 Task: Use GitHub Insights to analyze repository traffic.
Action: Mouse moved to (1120, 59)
Screenshot: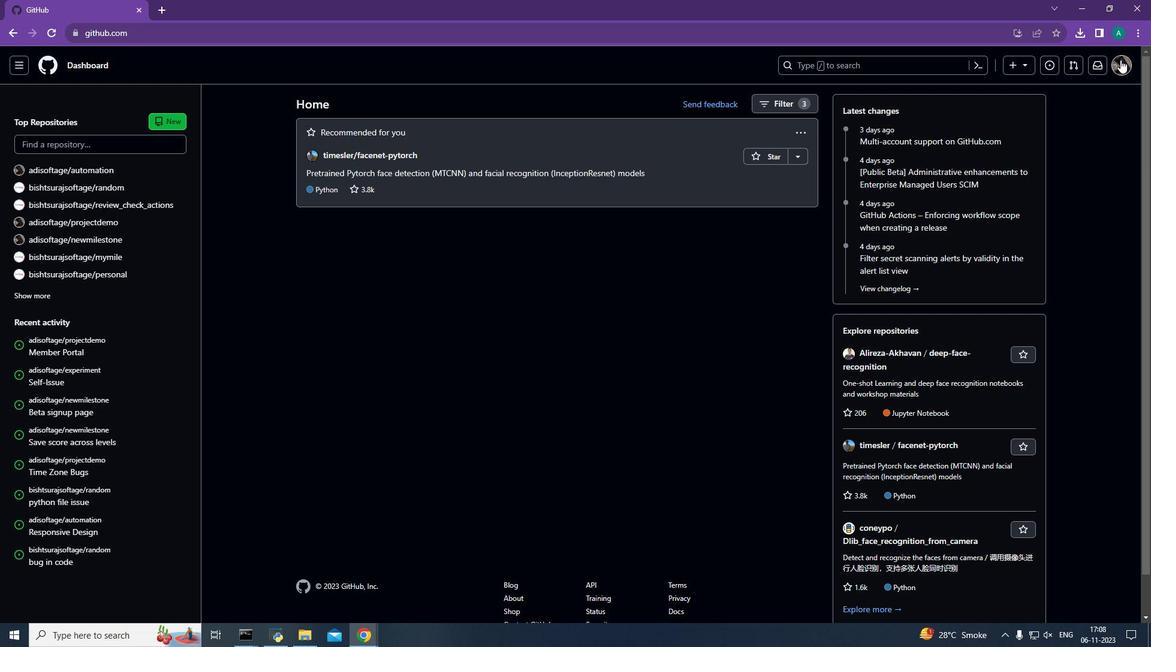 
Action: Mouse pressed left at (1120, 59)
Screenshot: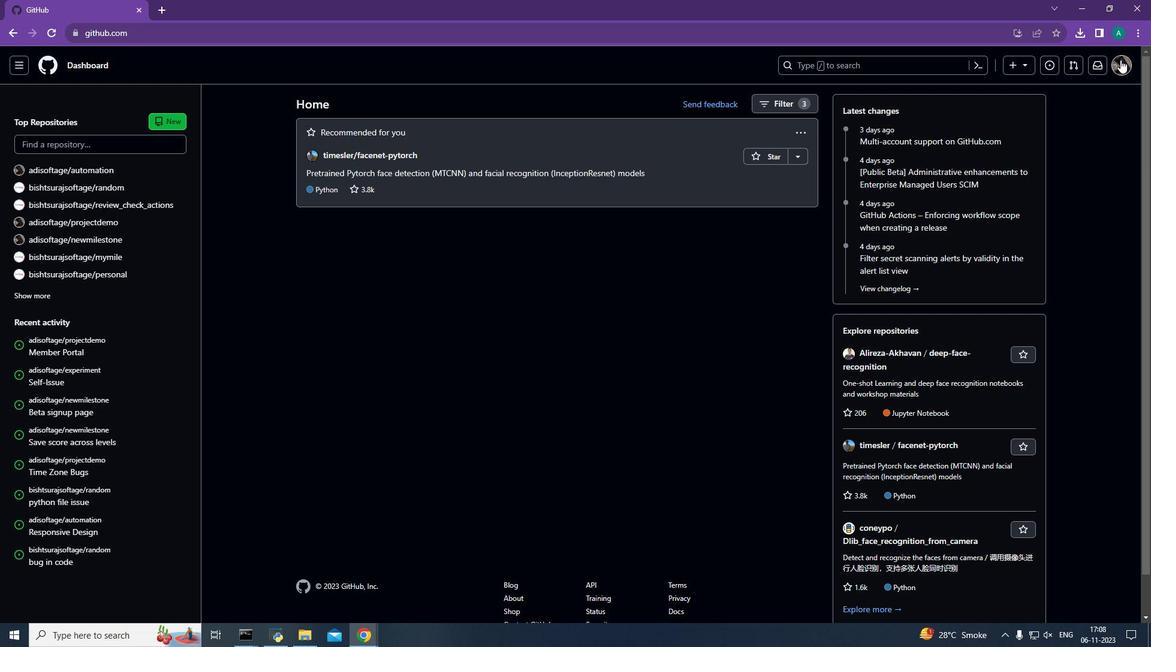 
Action: Mouse moved to (1030, 176)
Screenshot: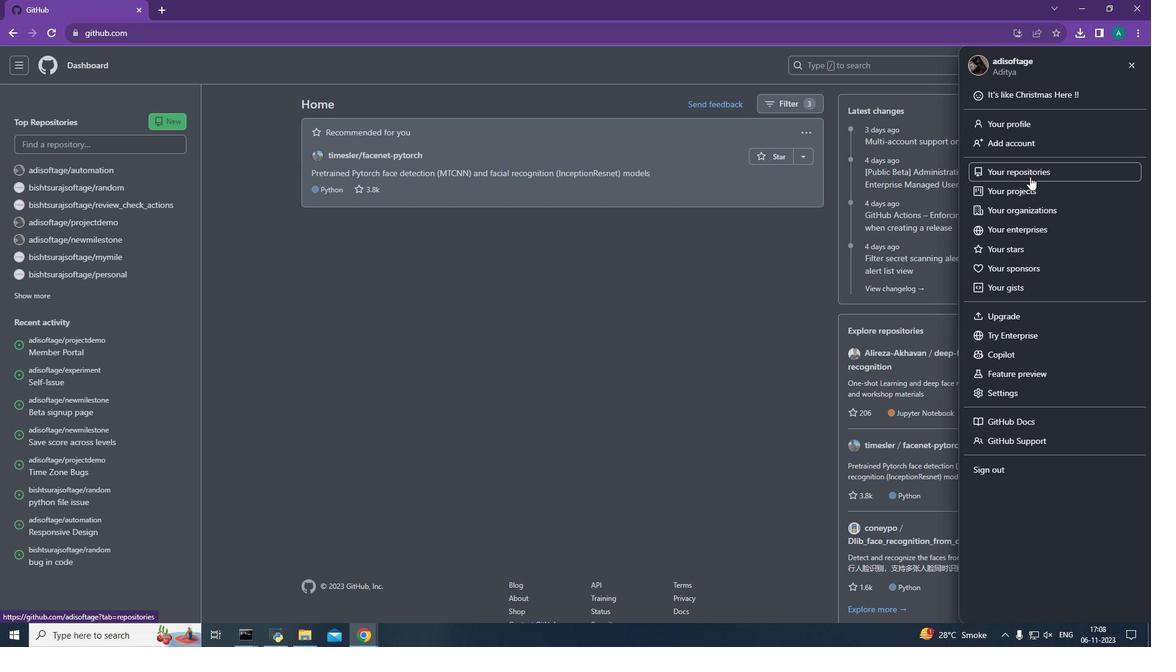 
Action: Mouse pressed left at (1030, 176)
Screenshot: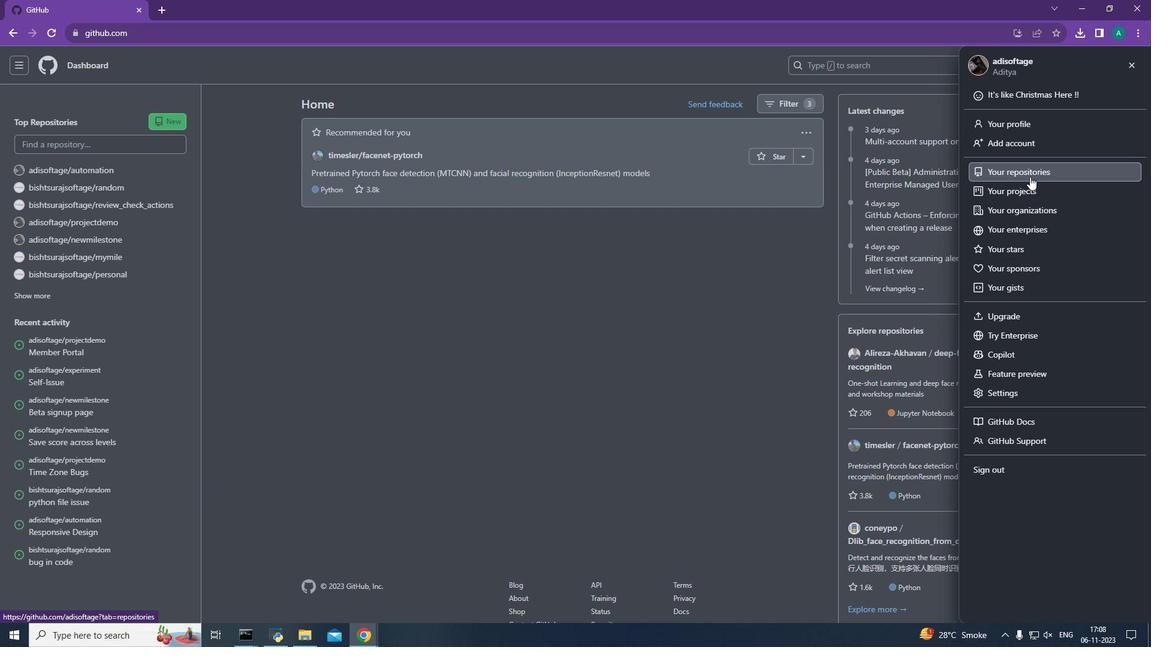 
Action: Mouse moved to (444, 248)
Screenshot: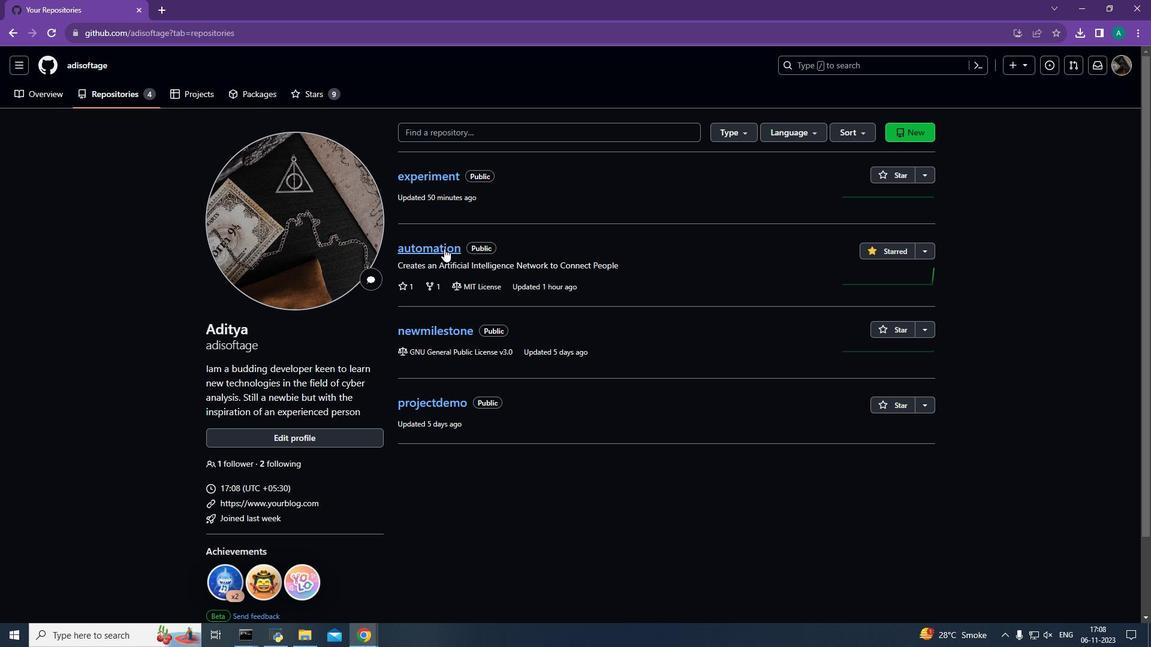 
Action: Mouse pressed left at (444, 248)
Screenshot: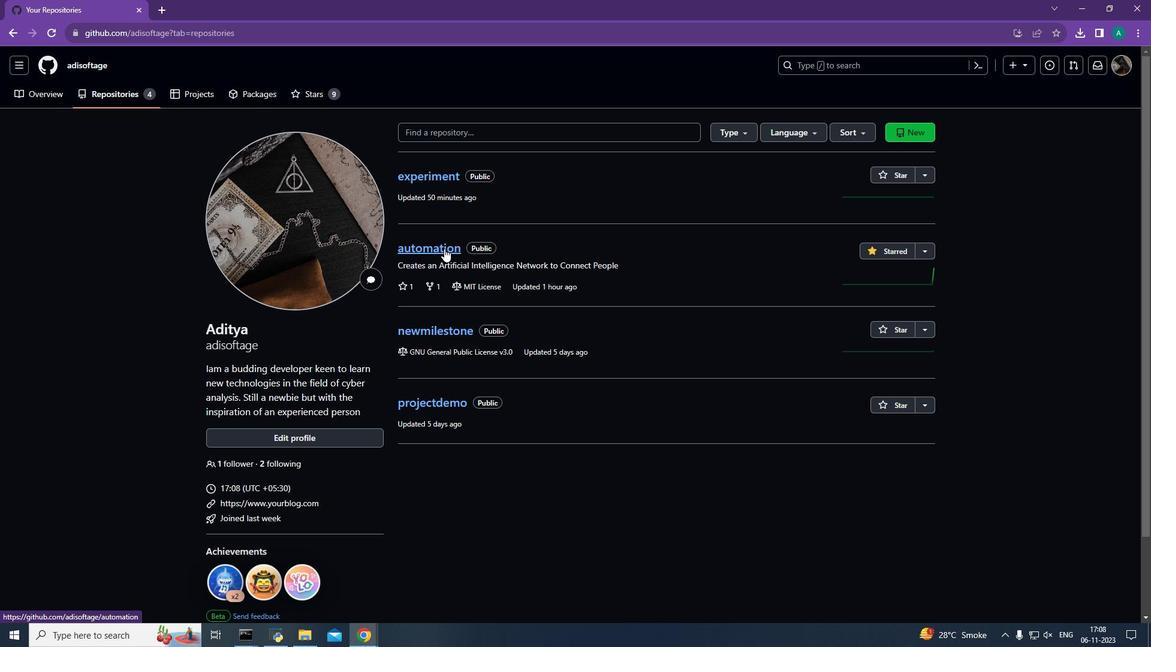 
Action: Mouse moved to (503, 89)
Screenshot: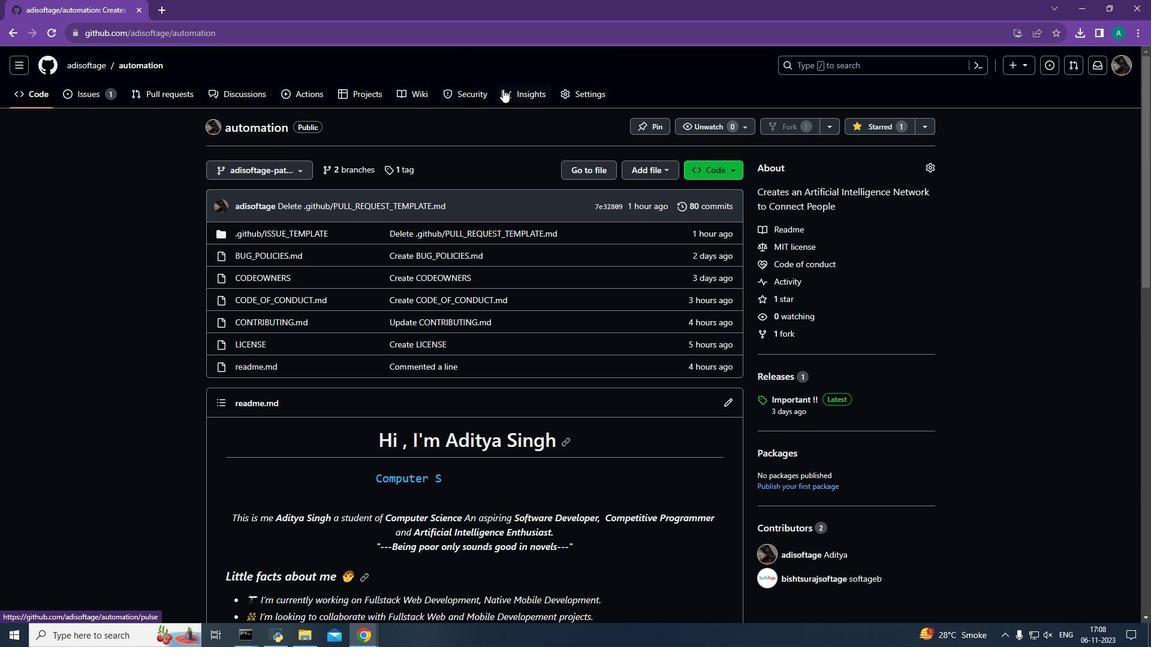 
Action: Mouse pressed left at (503, 89)
Screenshot: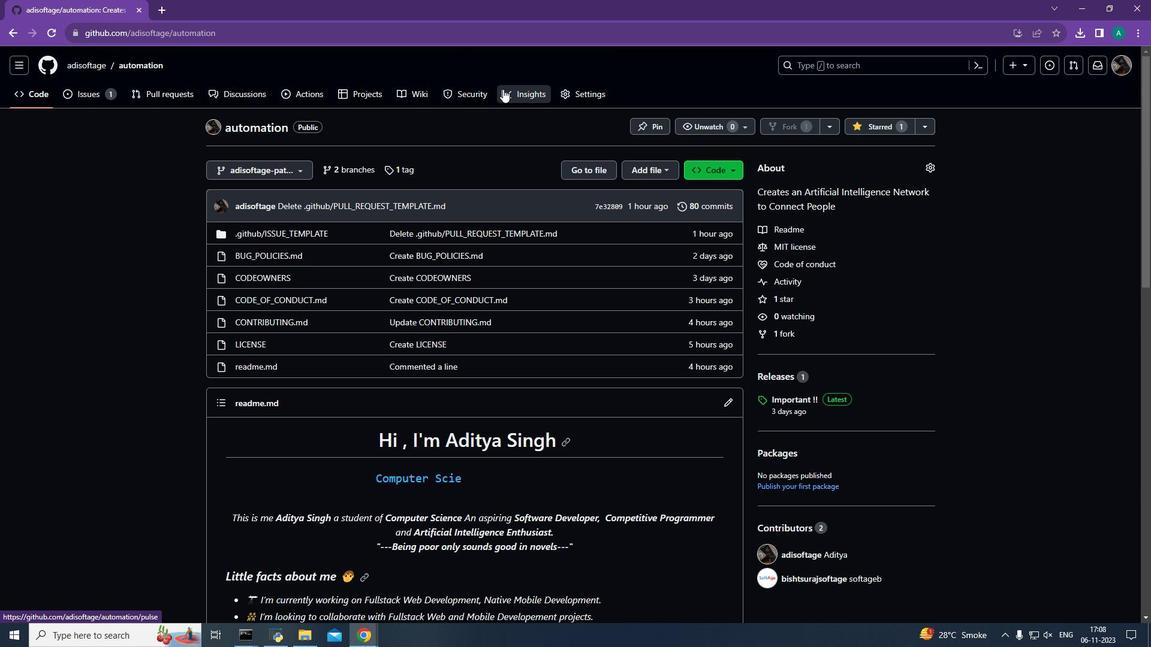 
Action: Mouse moved to (251, 233)
Screenshot: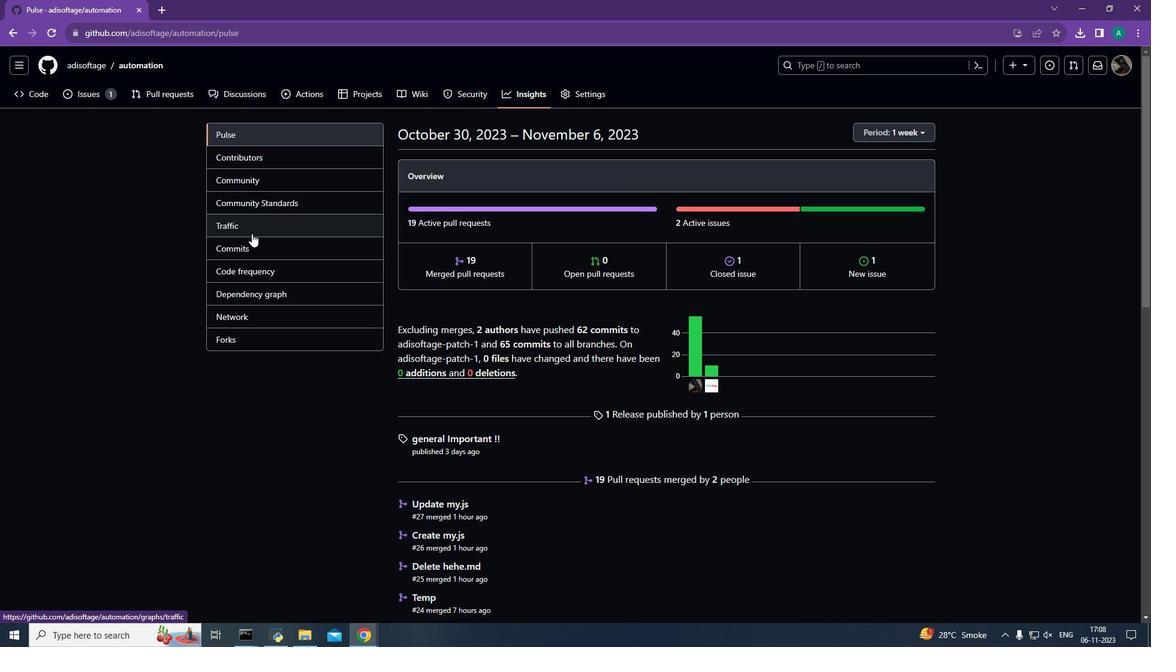 
Action: Mouse pressed left at (251, 233)
Screenshot: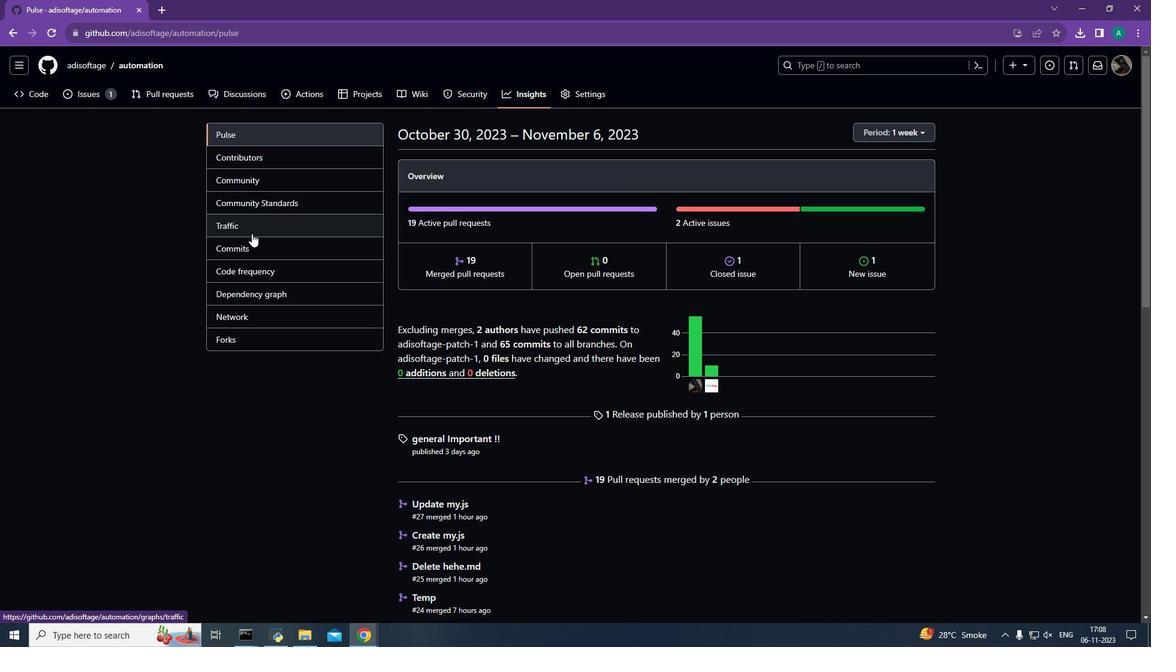 
Action: Mouse moved to (555, 306)
Screenshot: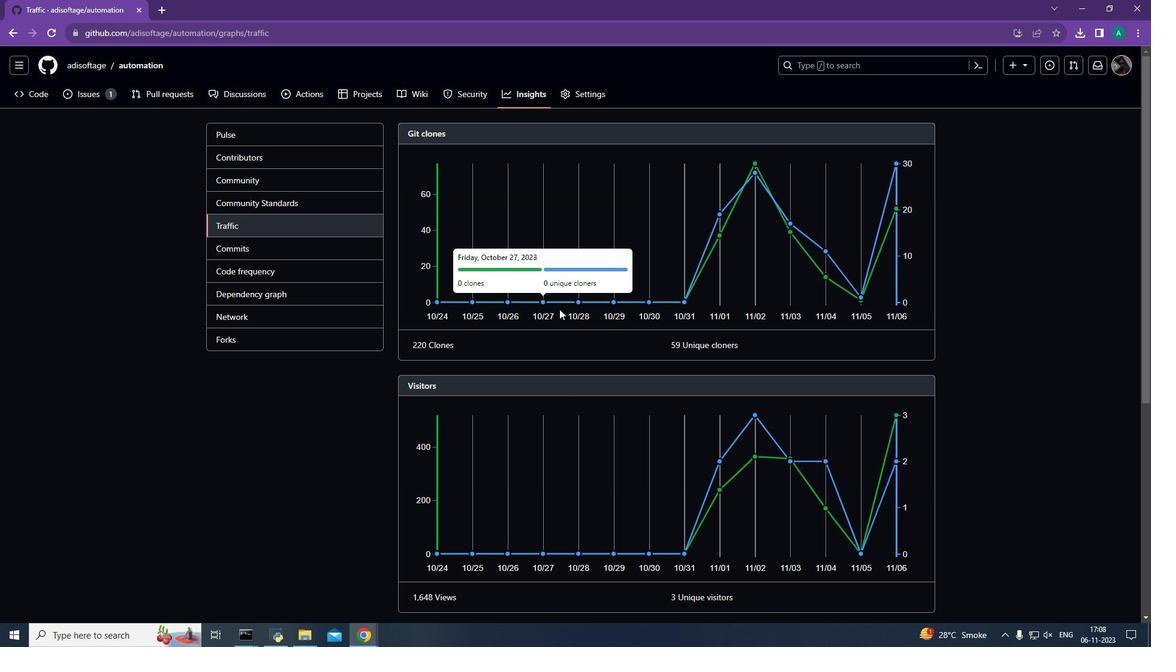 
Action: Mouse scrolled (555, 305) with delta (0, 0)
Screenshot: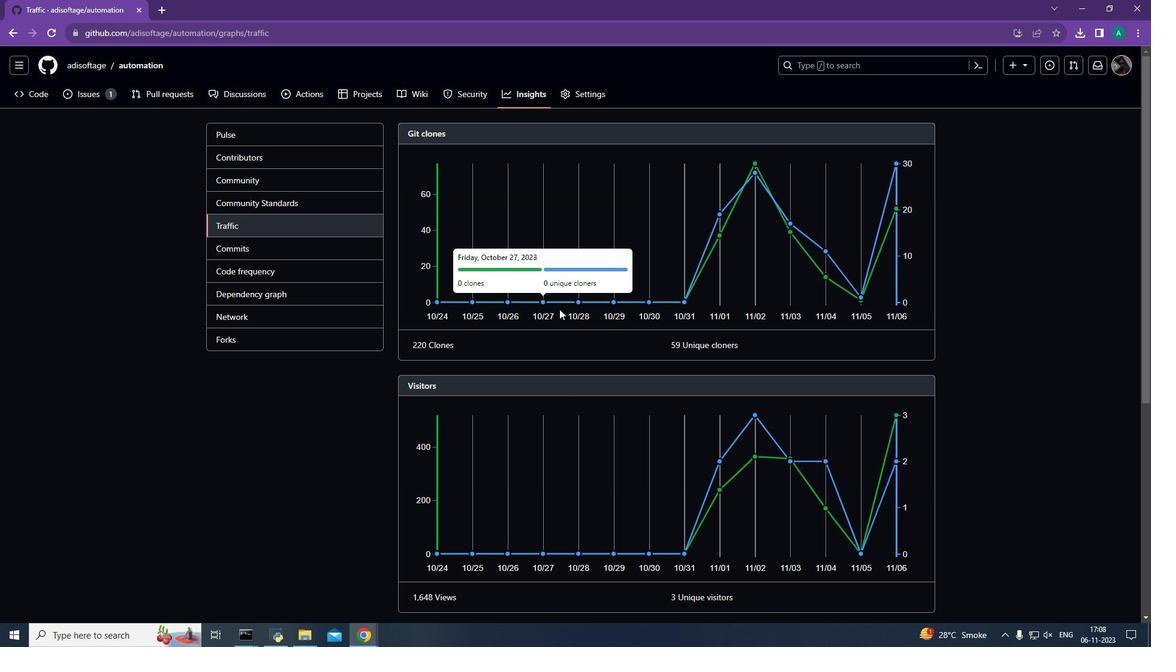 
Action: Mouse moved to (676, 372)
Screenshot: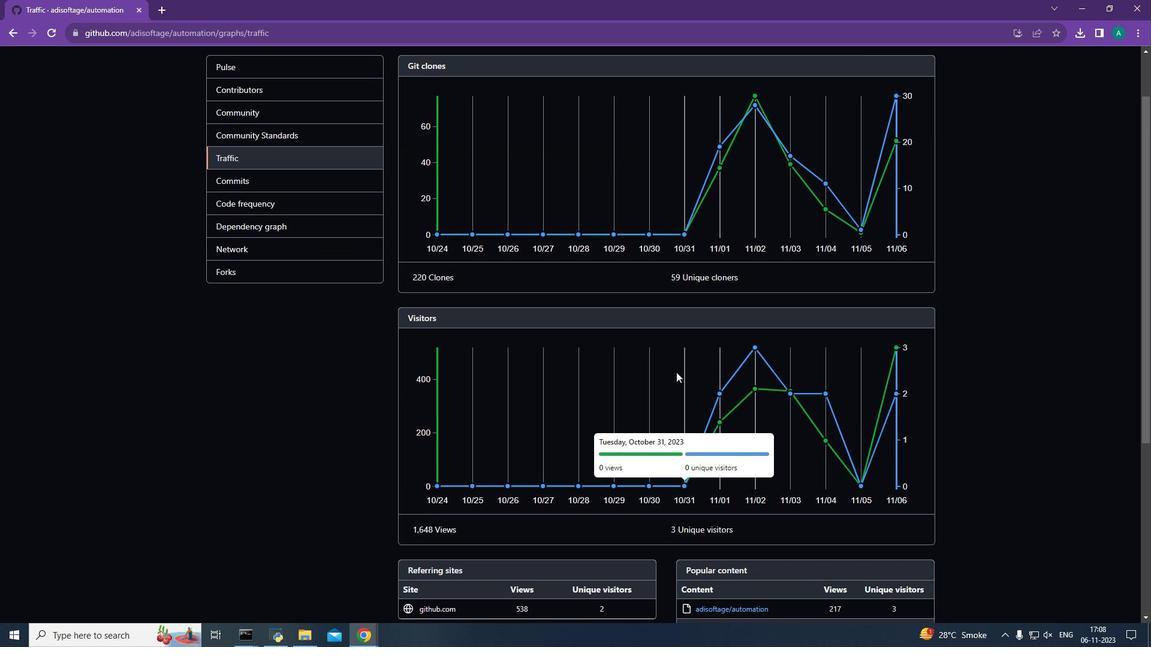 
Action: Mouse scrolled (676, 371) with delta (0, 0)
Screenshot: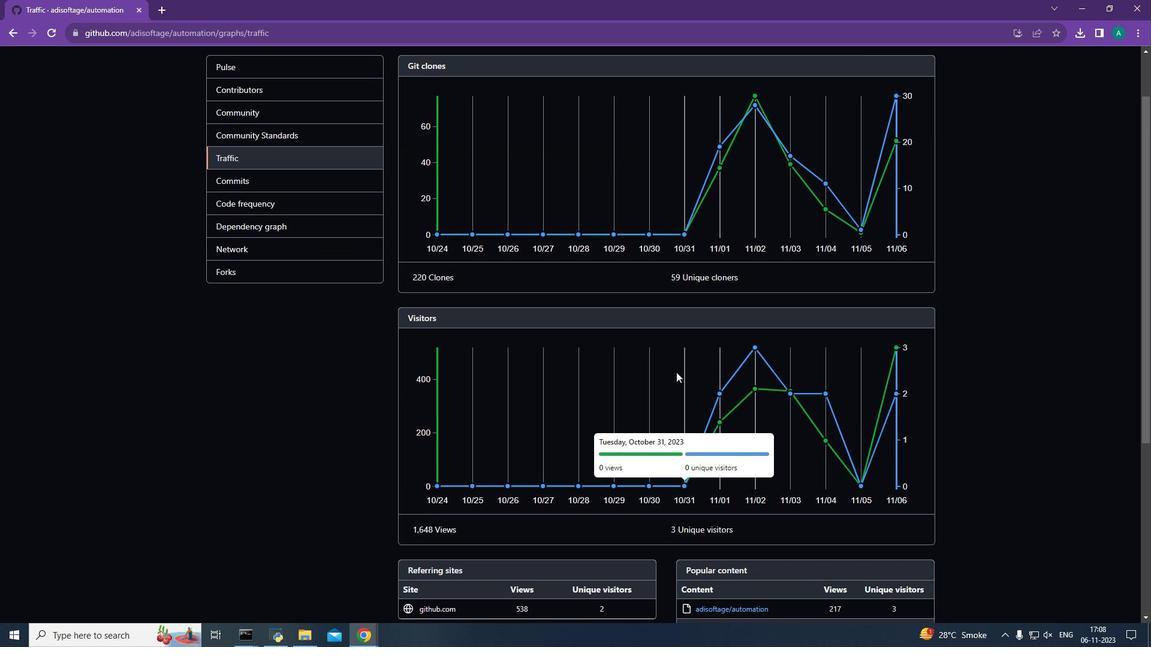 
Action: Mouse moved to (677, 372)
Screenshot: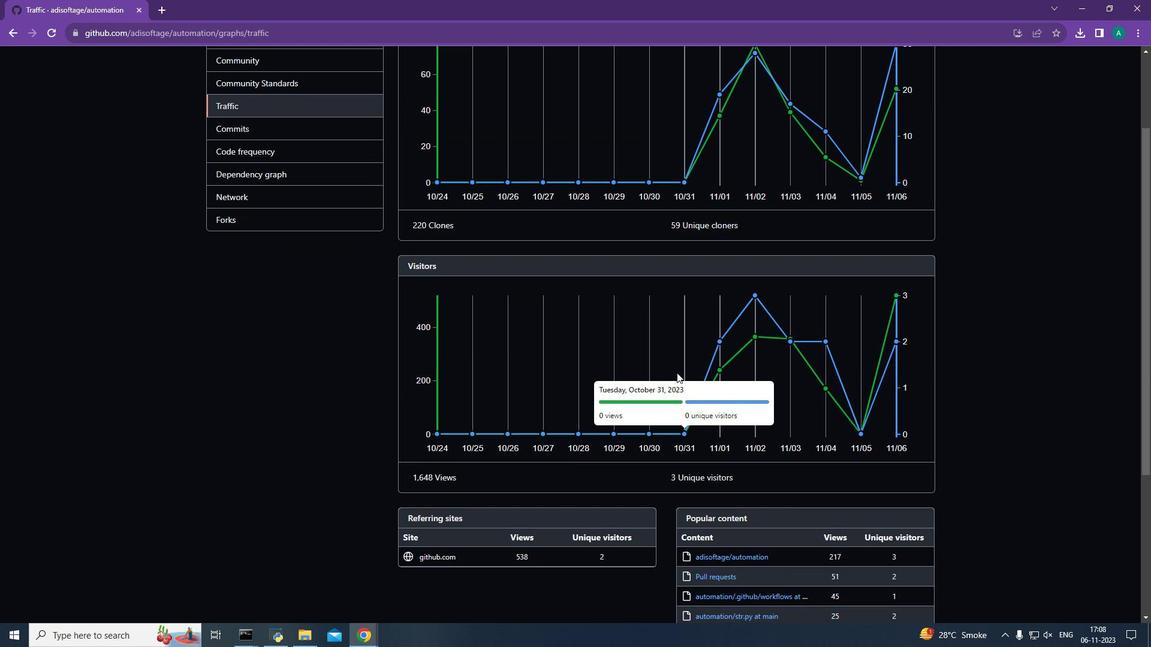 
Action: Mouse scrolled (677, 371) with delta (0, 0)
Screenshot: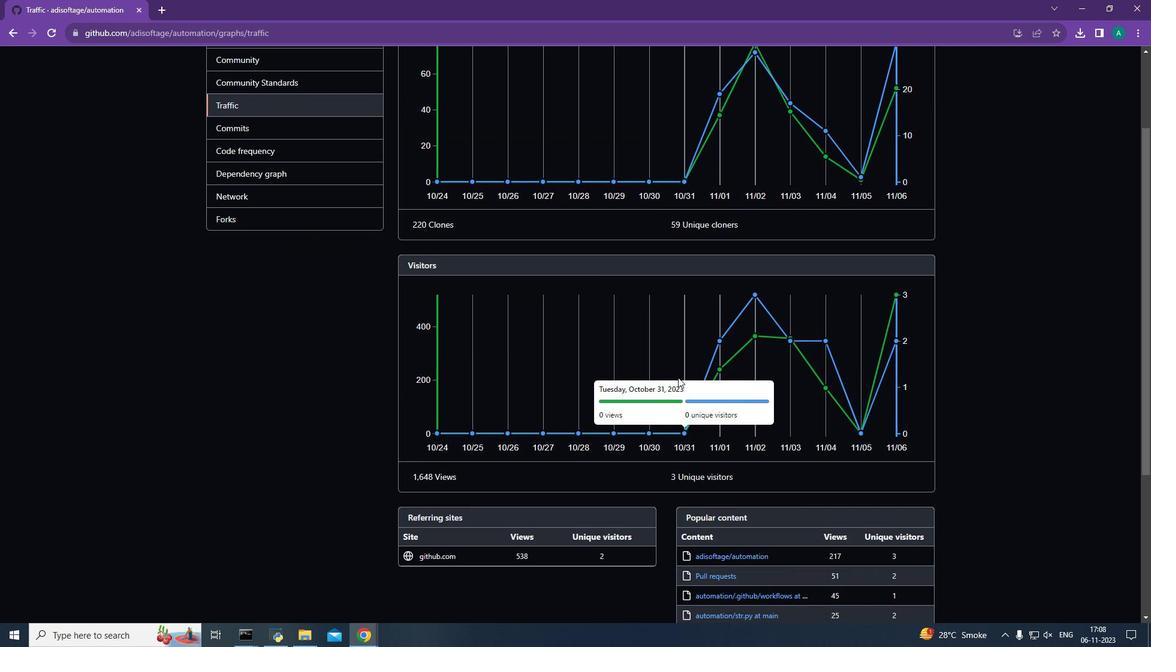 
Action: Mouse moved to (679, 386)
Screenshot: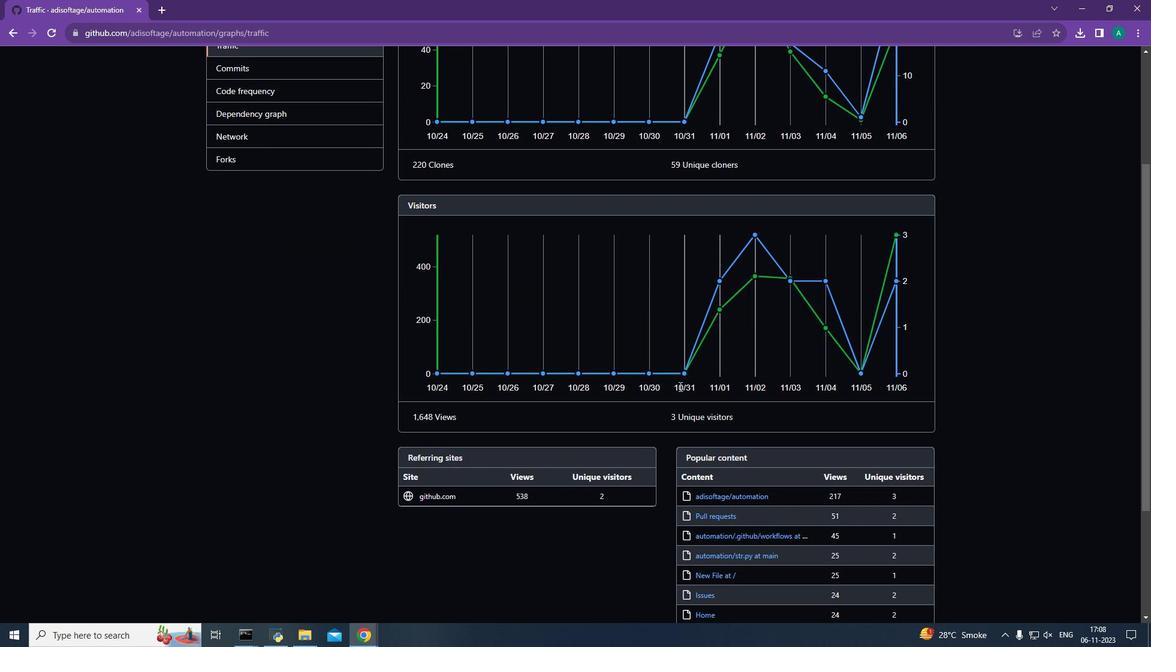 
Action: Mouse scrolled (679, 386) with delta (0, 0)
Screenshot: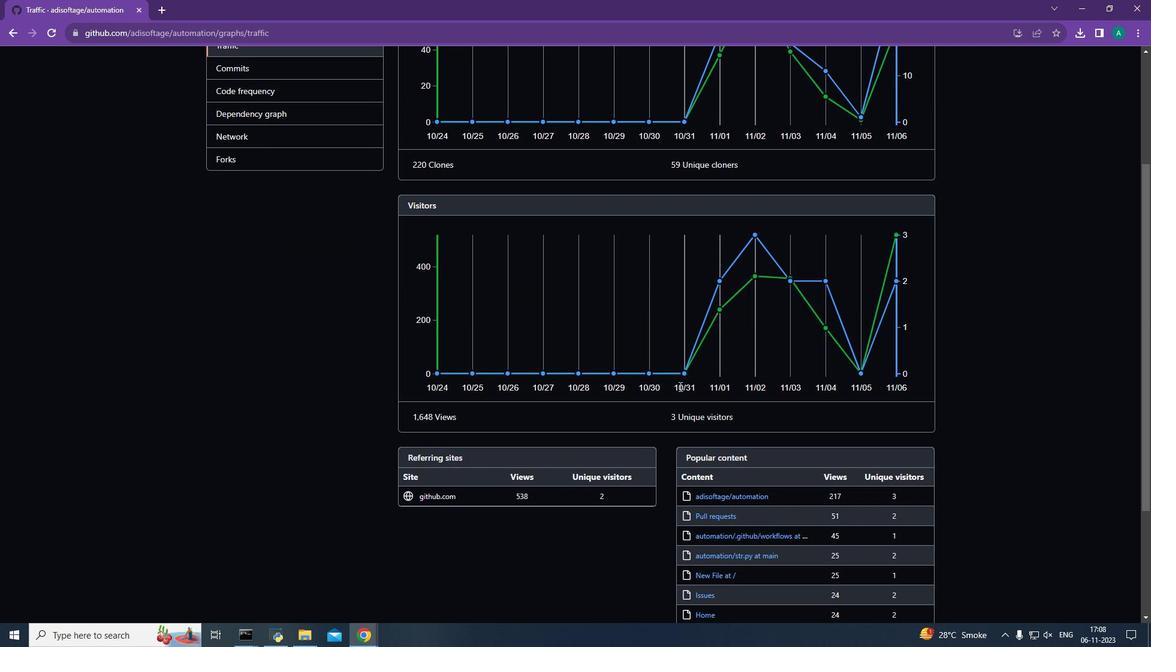 
Action: Mouse scrolled (679, 386) with delta (0, 0)
Screenshot: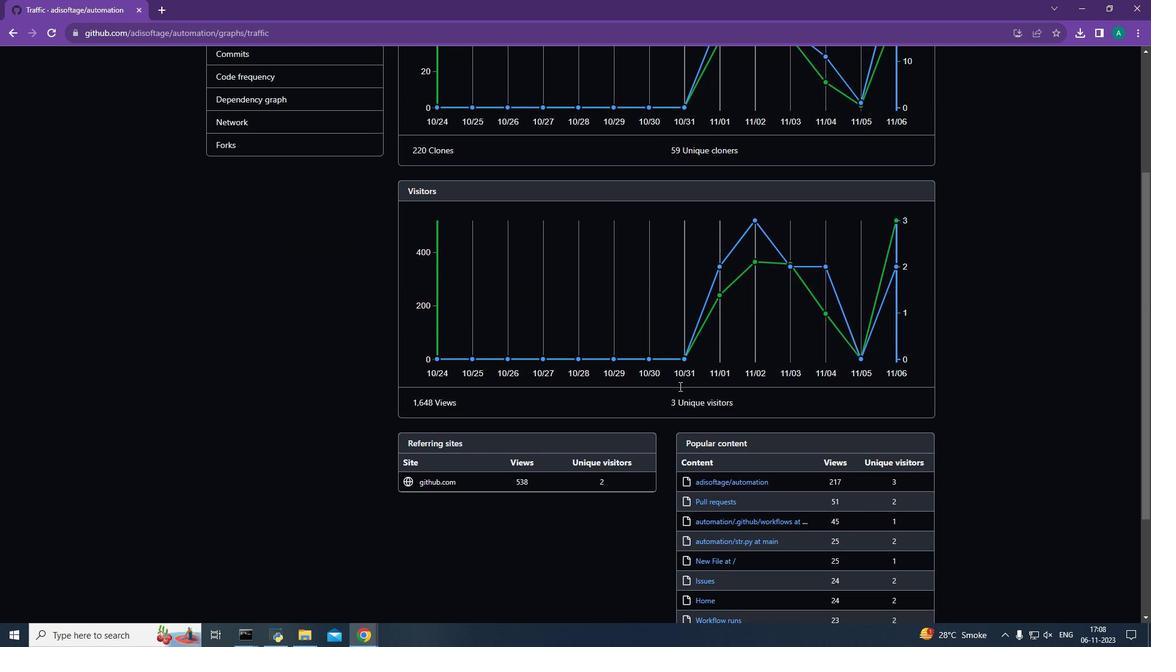 
Action: Mouse scrolled (679, 386) with delta (0, 0)
Screenshot: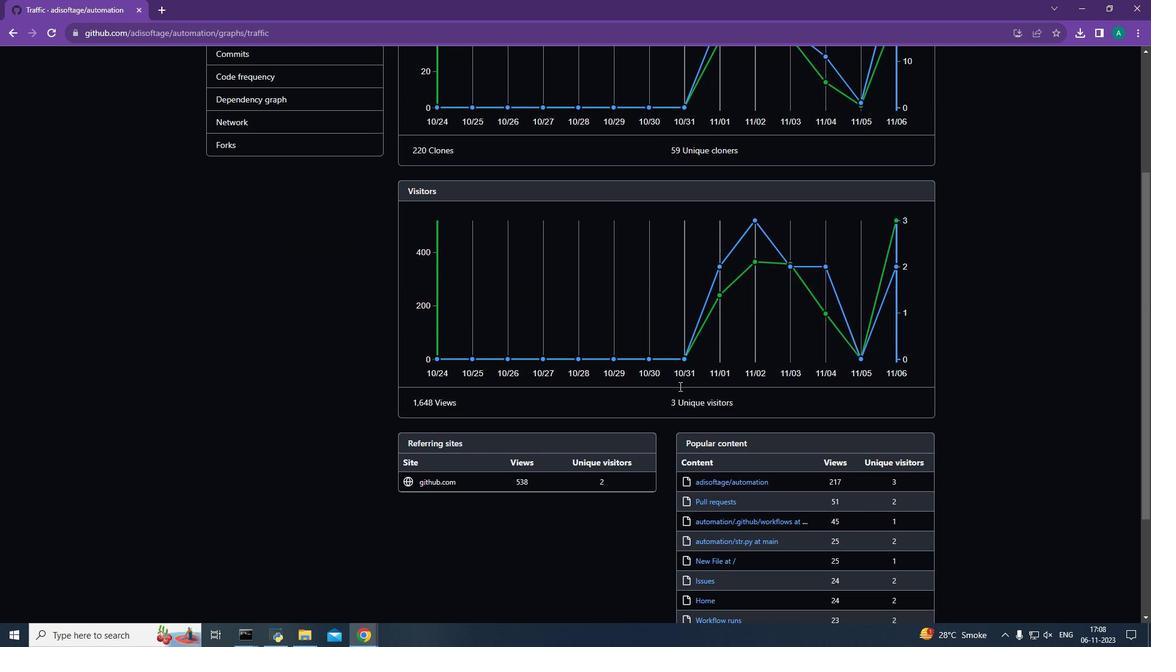 
Action: Mouse scrolled (679, 387) with delta (0, 0)
Screenshot: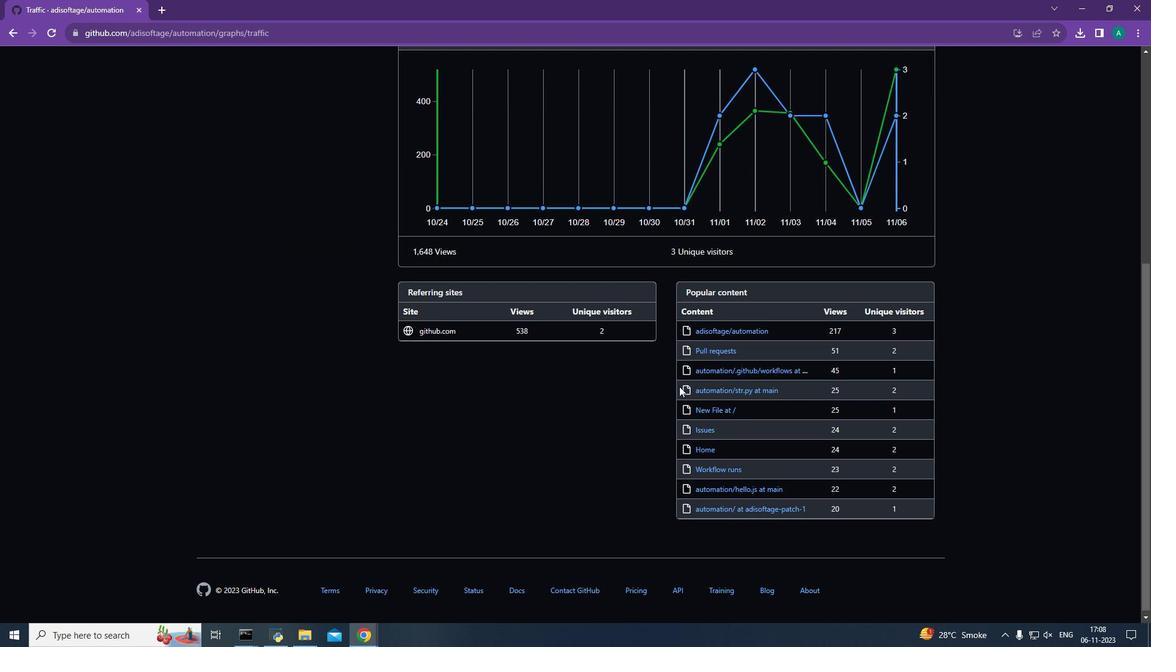 
Action: Mouse scrolled (679, 387) with delta (0, 0)
Screenshot: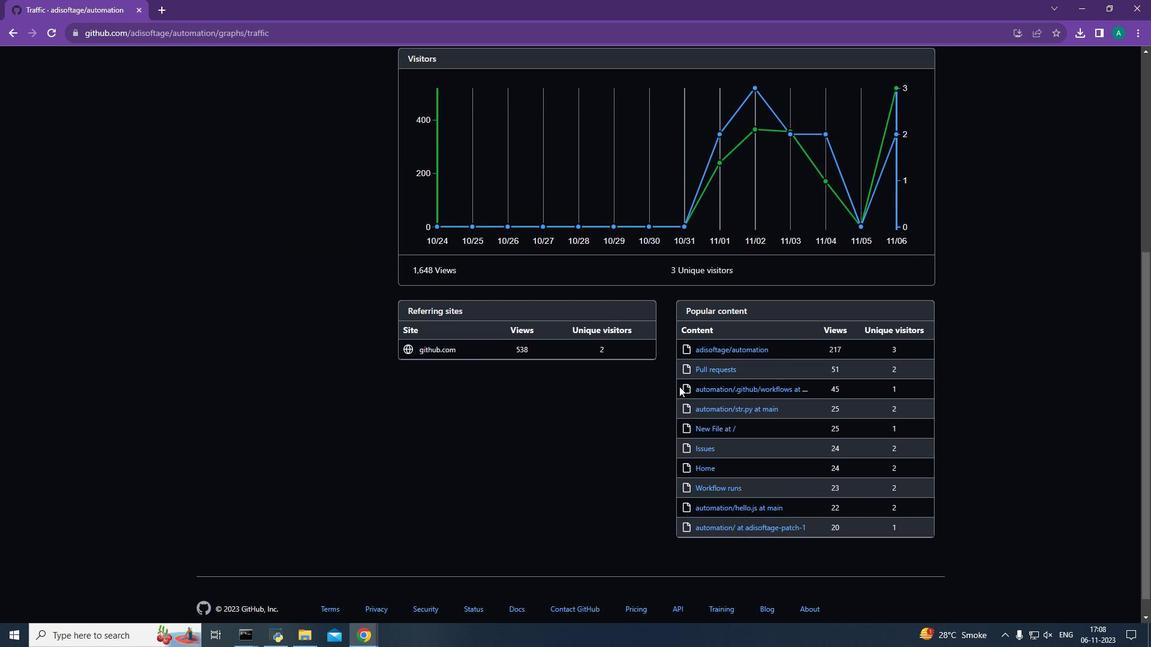 
Action: Mouse scrolled (679, 387) with delta (0, 0)
Screenshot: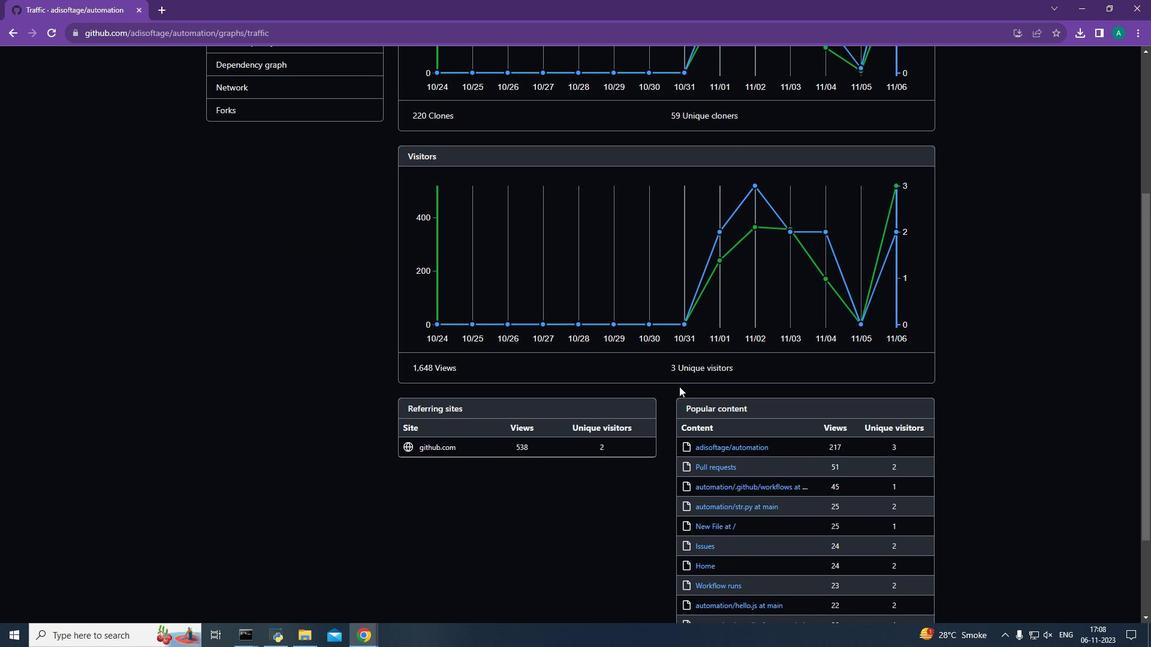 
Action: Mouse scrolled (679, 387) with delta (0, 0)
Screenshot: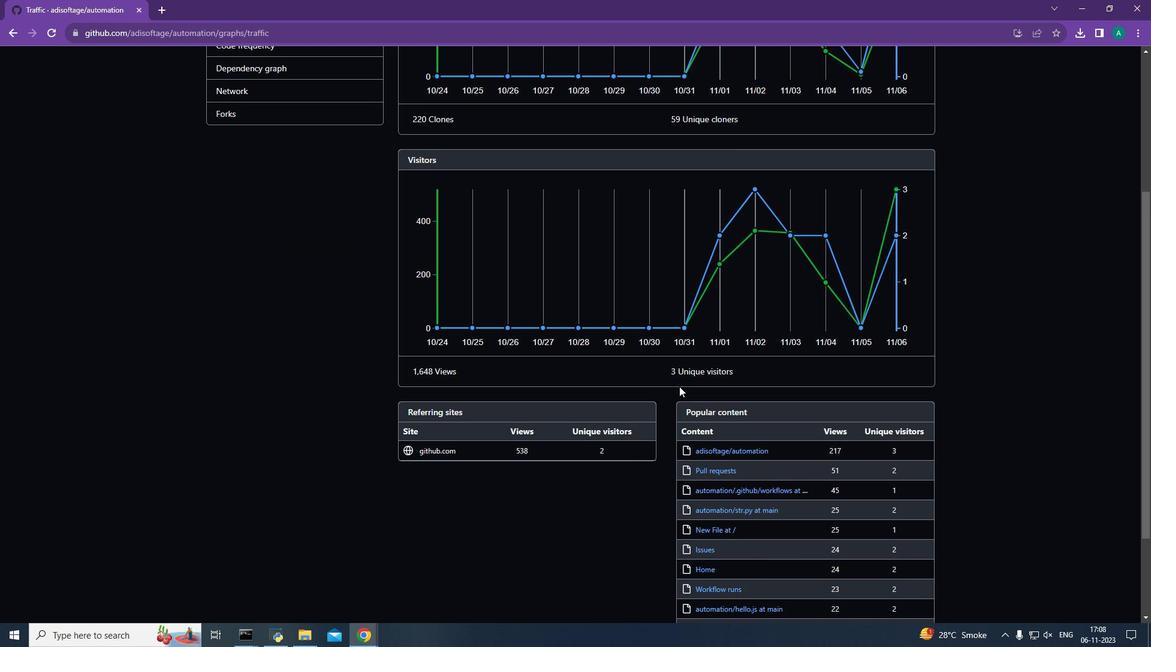 
Action: Mouse scrolled (679, 387) with delta (0, 0)
Screenshot: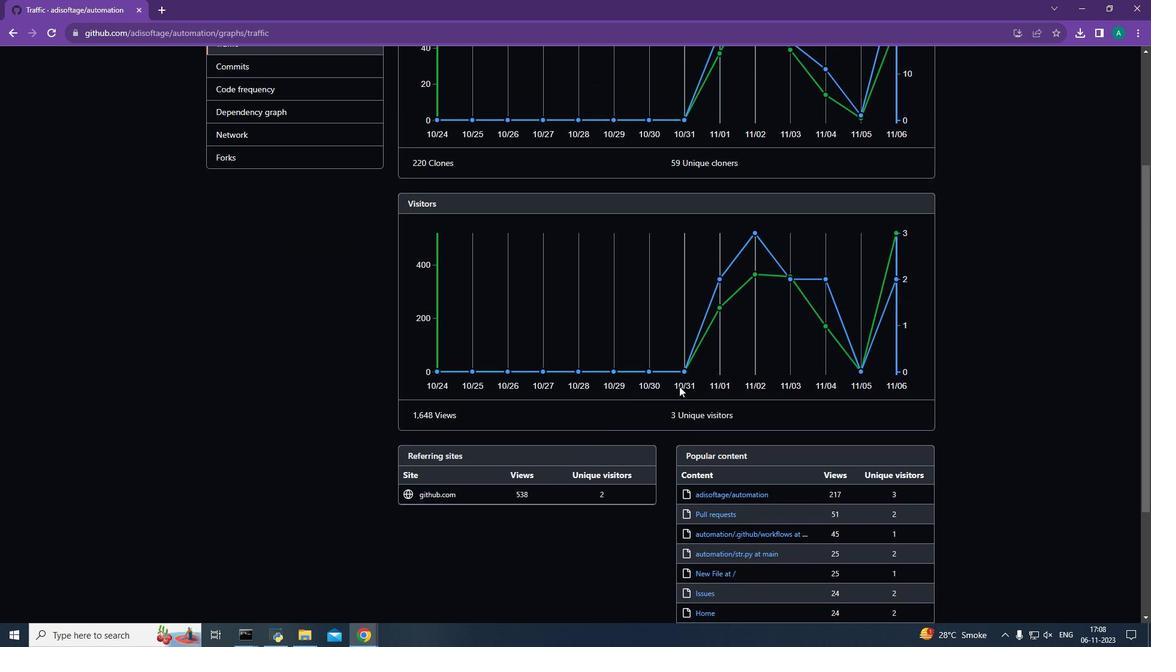 
Action: Mouse scrolled (679, 387) with delta (0, 0)
Screenshot: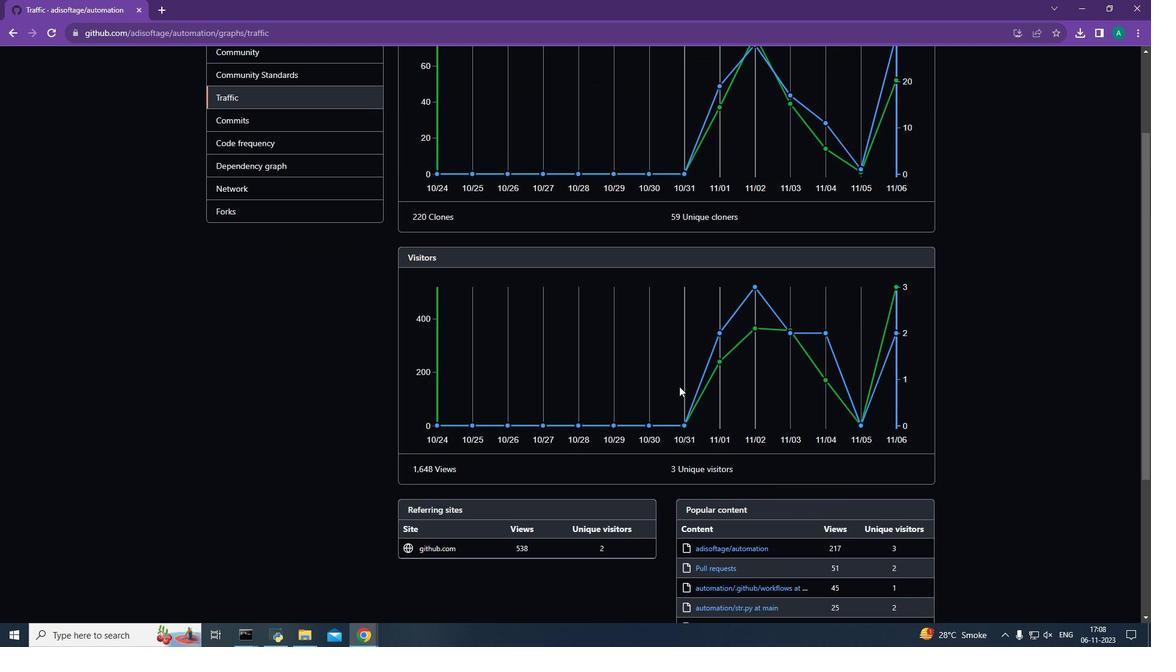
Action: Mouse moved to (656, 397)
Screenshot: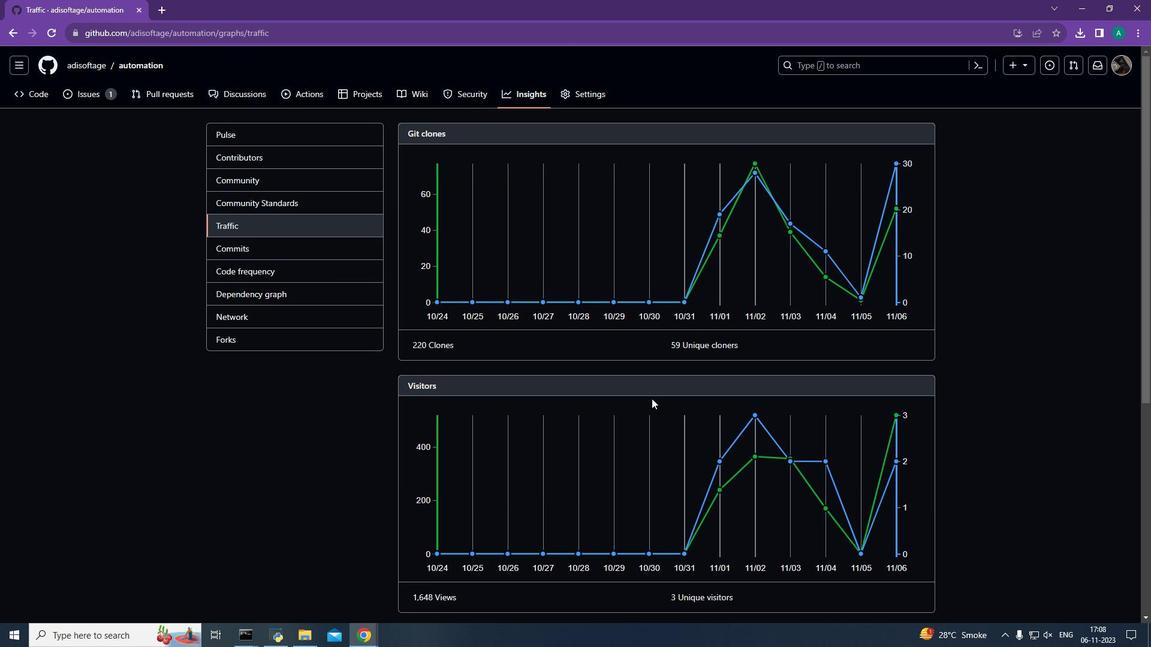 
Action: Mouse scrolled (656, 396) with delta (0, 0)
Screenshot: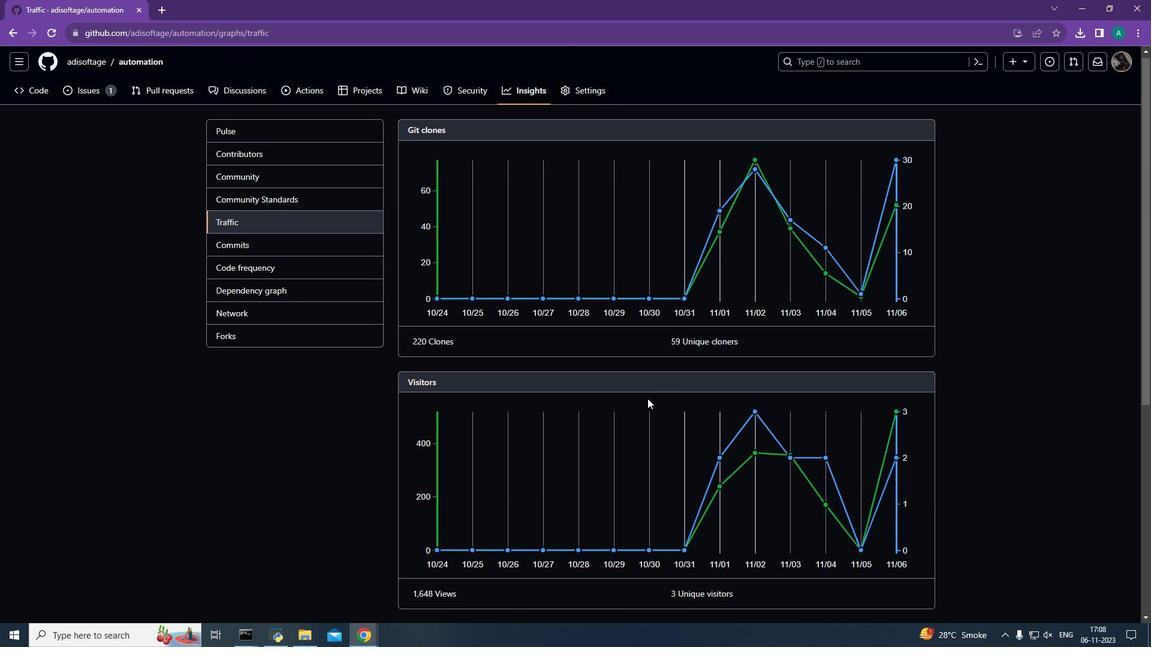 
Action: Mouse moved to (651, 398)
Screenshot: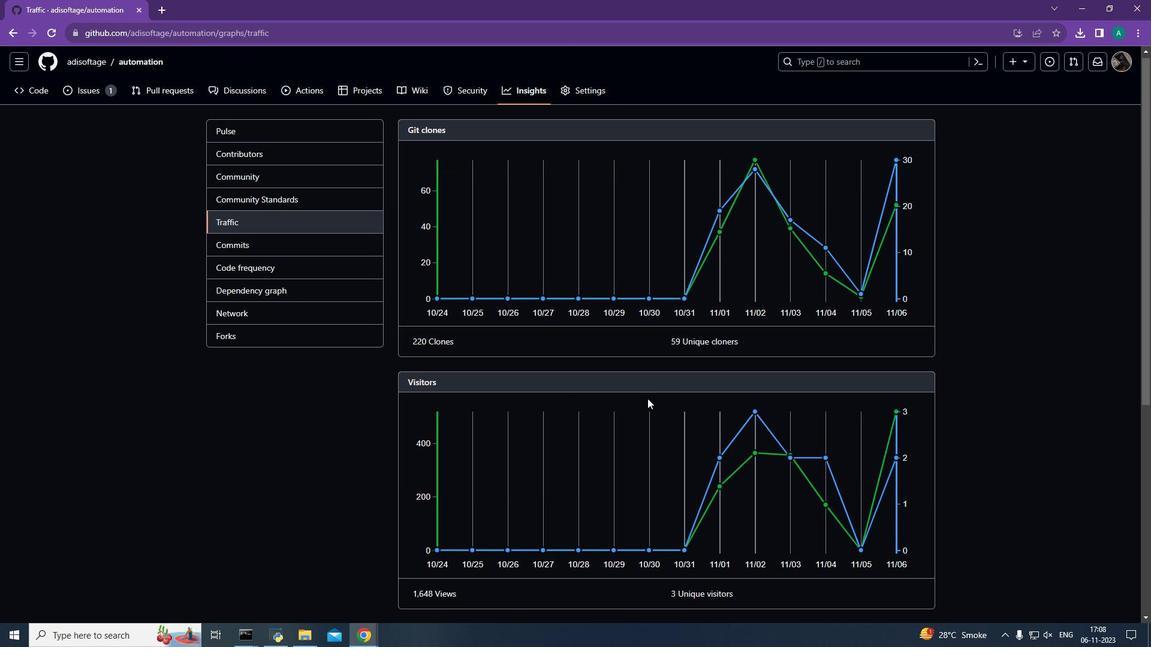 
Action: Mouse scrolled (651, 398) with delta (0, 0)
Screenshot: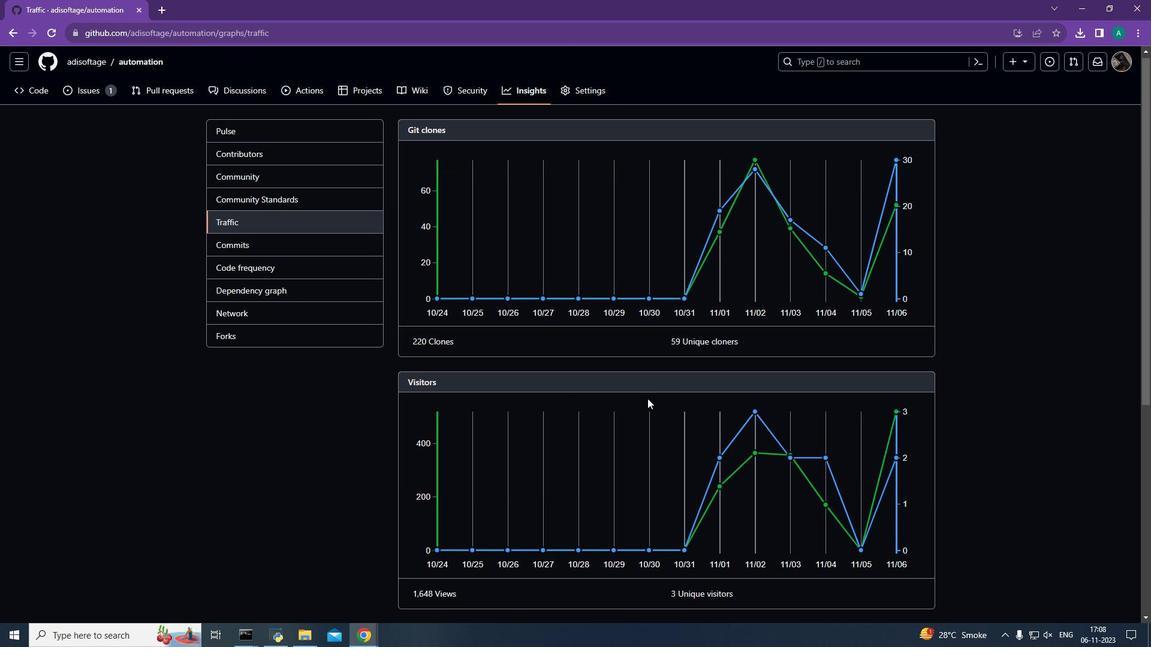 
Action: Mouse moved to (298, 347)
Screenshot: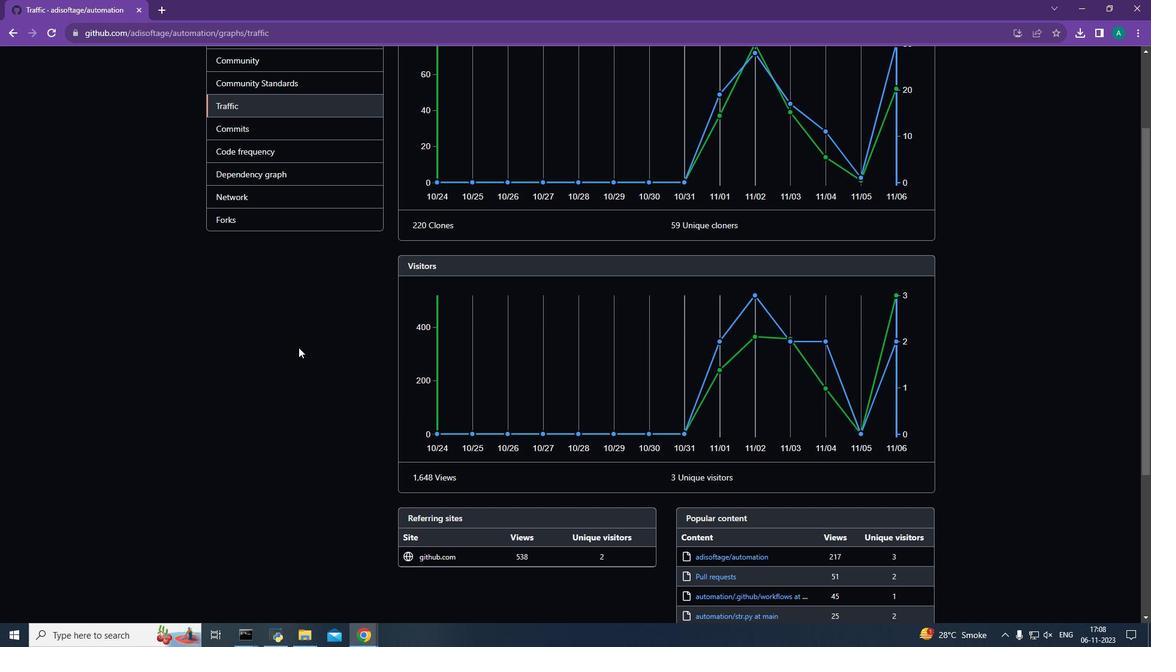 
Action: Mouse scrolled (298, 348) with delta (0, 0)
Screenshot: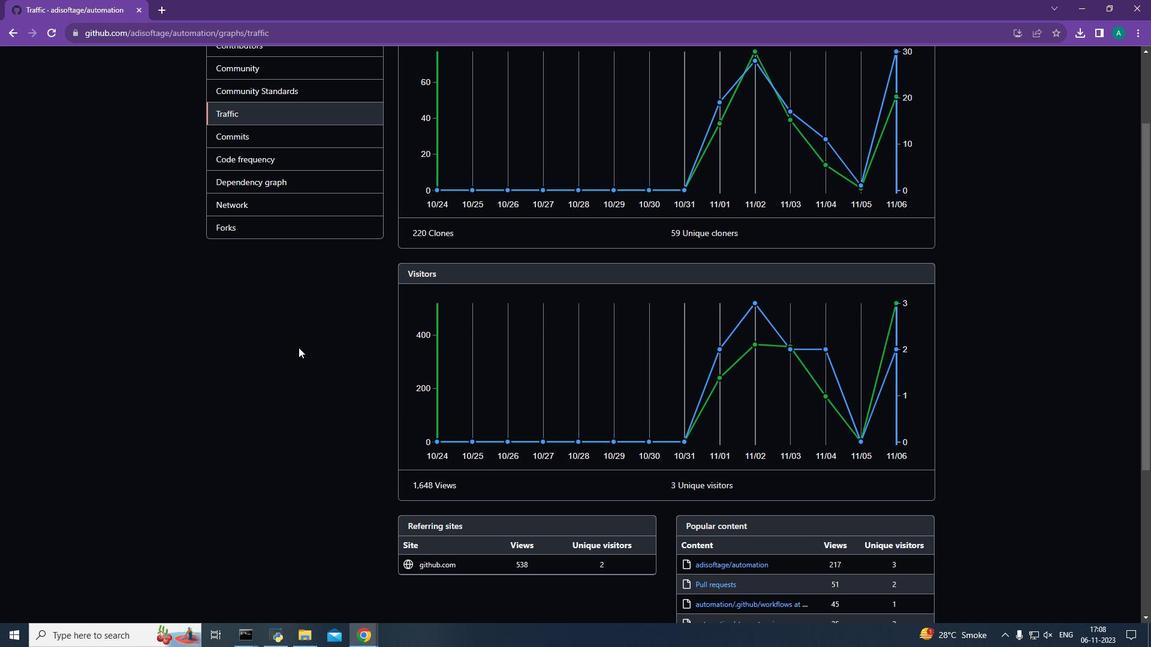 
Action: Mouse moved to (300, 346)
Screenshot: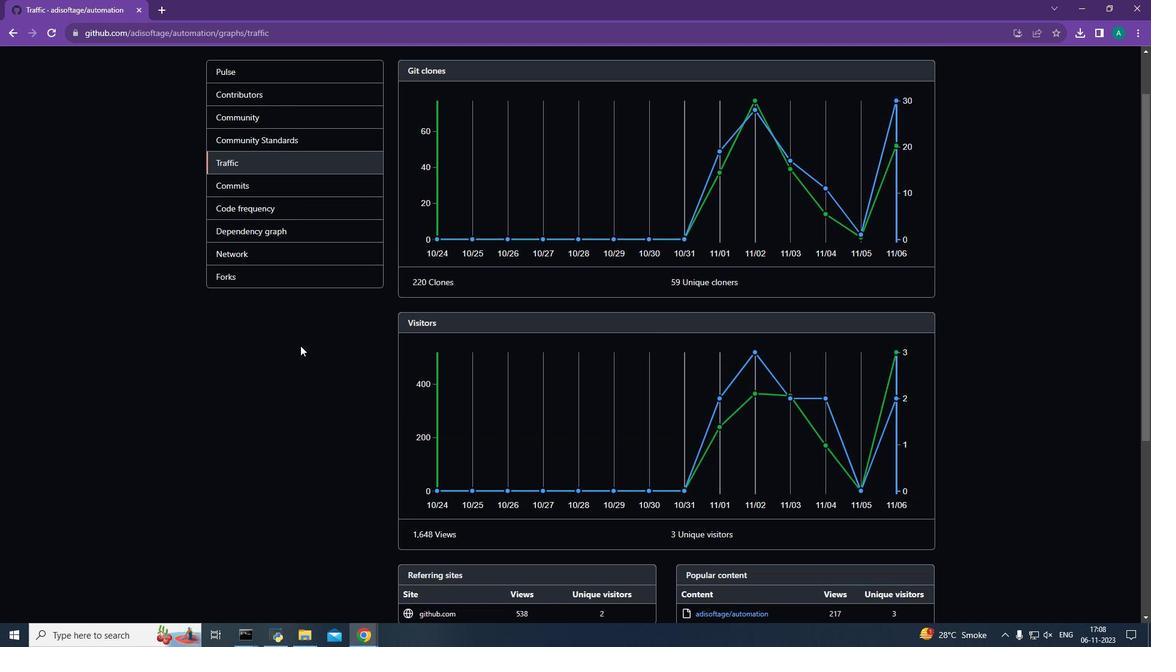 
Action: Mouse scrolled (300, 345) with delta (0, 0)
Screenshot: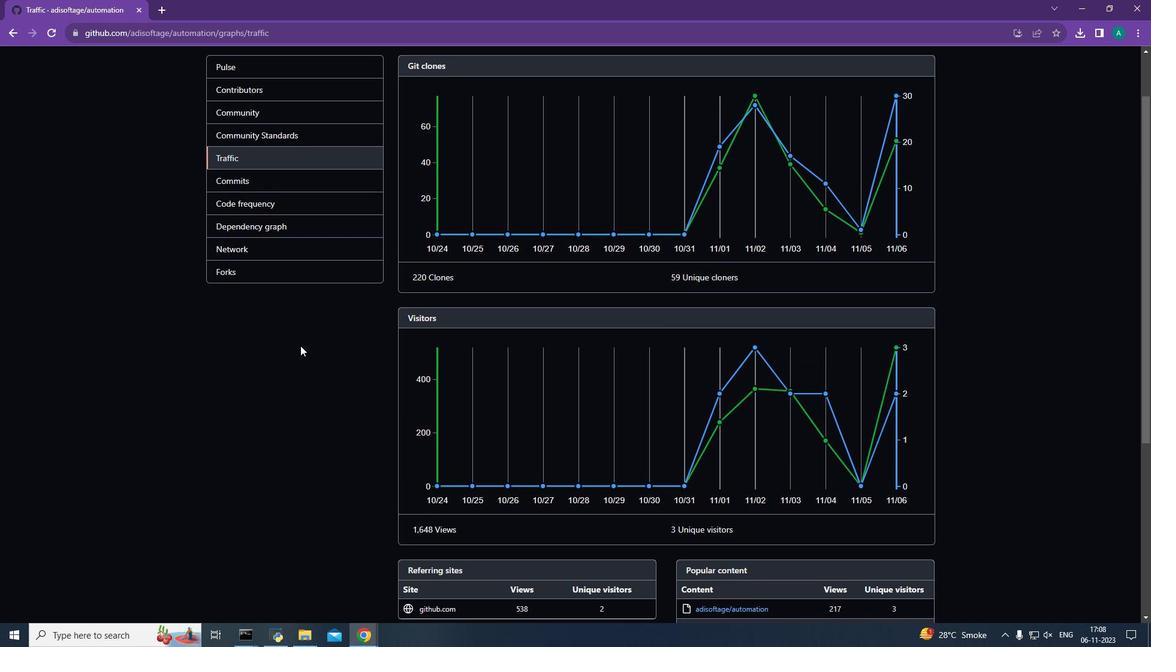 
Action: Mouse moved to (300, 345)
Screenshot: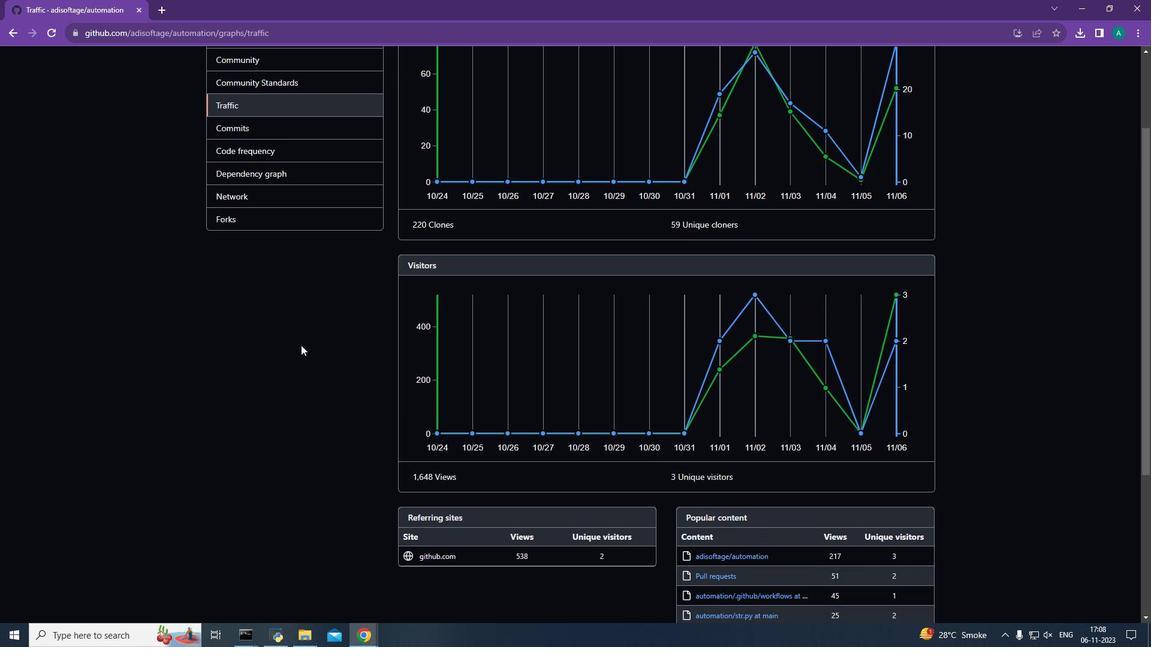 
Action: Mouse scrolled (300, 344) with delta (0, 0)
Screenshot: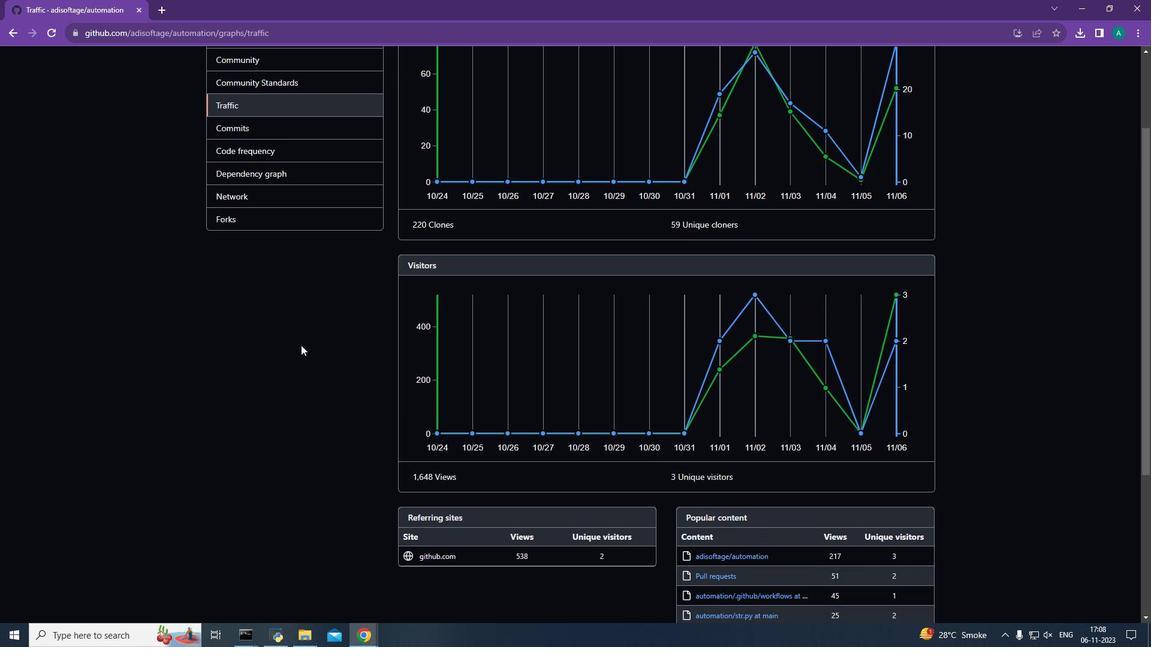 
Action: Mouse moved to (304, 349)
Screenshot: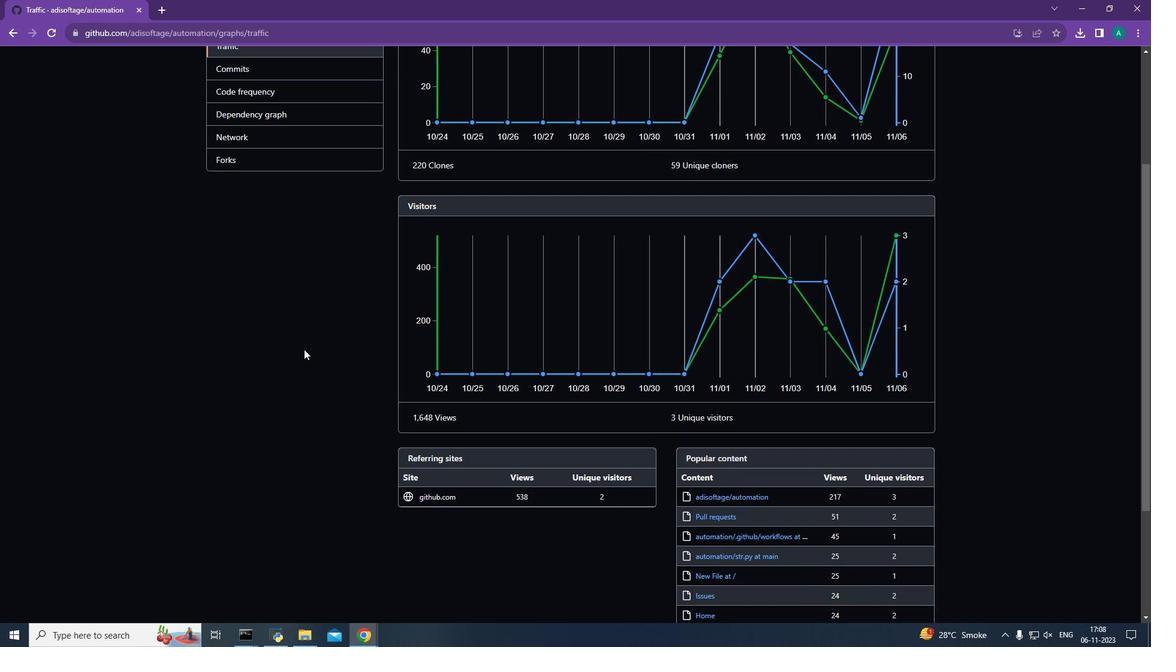 
Action: Mouse scrolled (304, 348) with delta (0, 0)
Screenshot: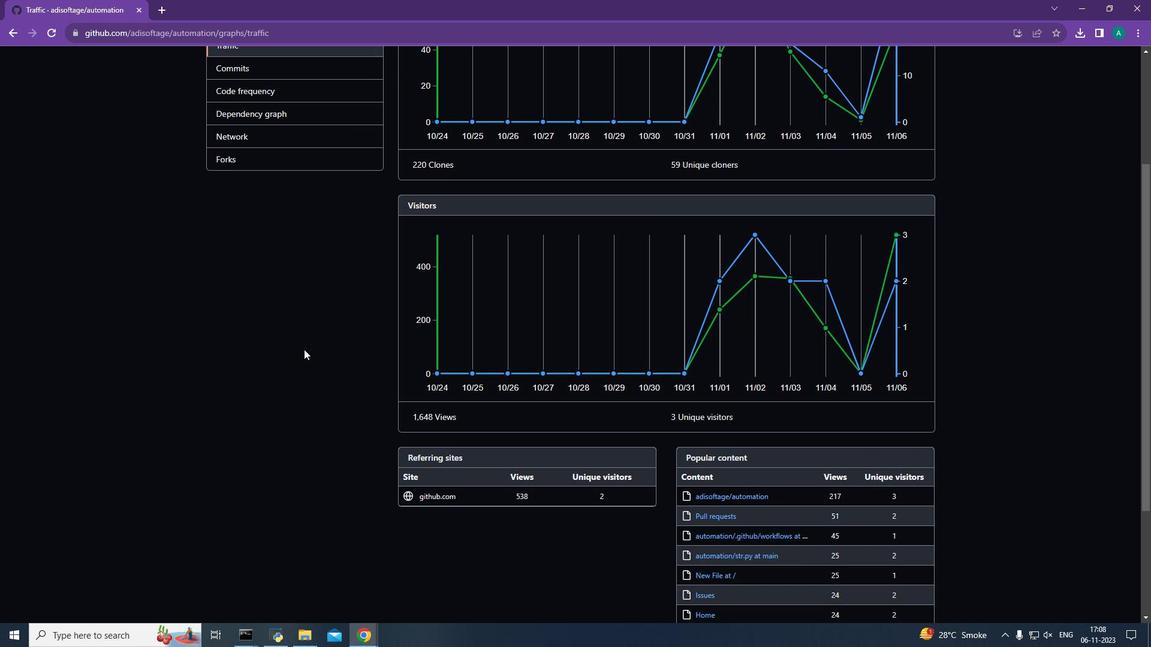 
Action: Mouse scrolled (304, 348) with delta (0, 0)
Screenshot: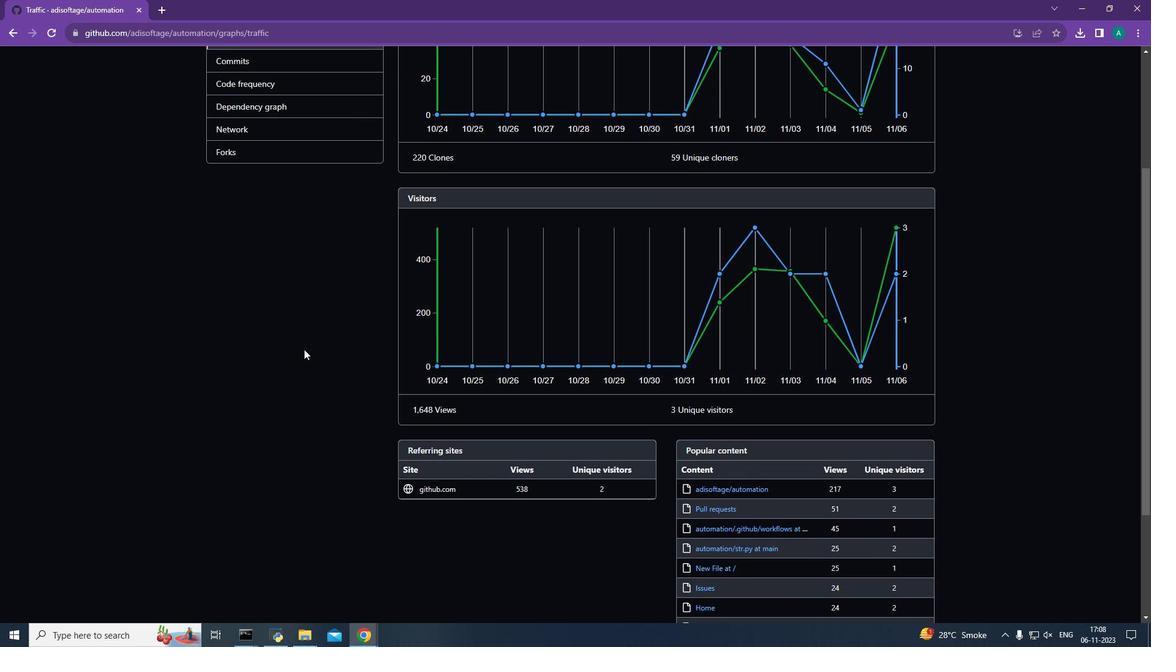 
Action: Mouse scrolled (304, 348) with delta (0, 0)
Screenshot: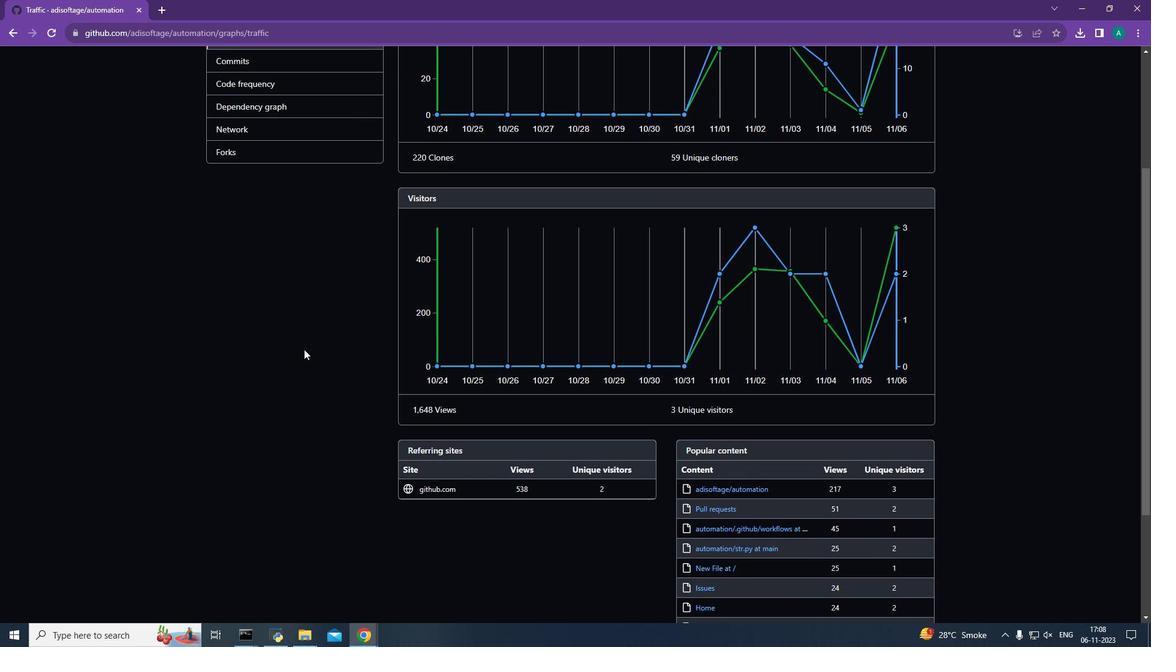 
Action: Mouse moved to (308, 347)
Screenshot: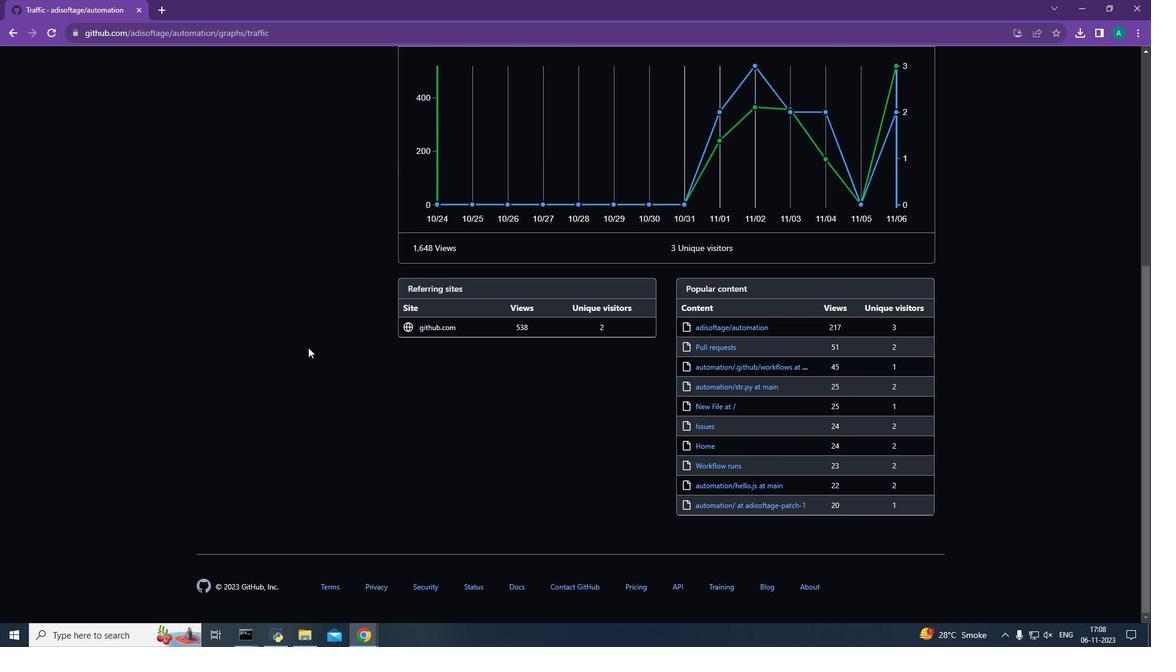
Action: Mouse scrolled (308, 348) with delta (0, 0)
Screenshot: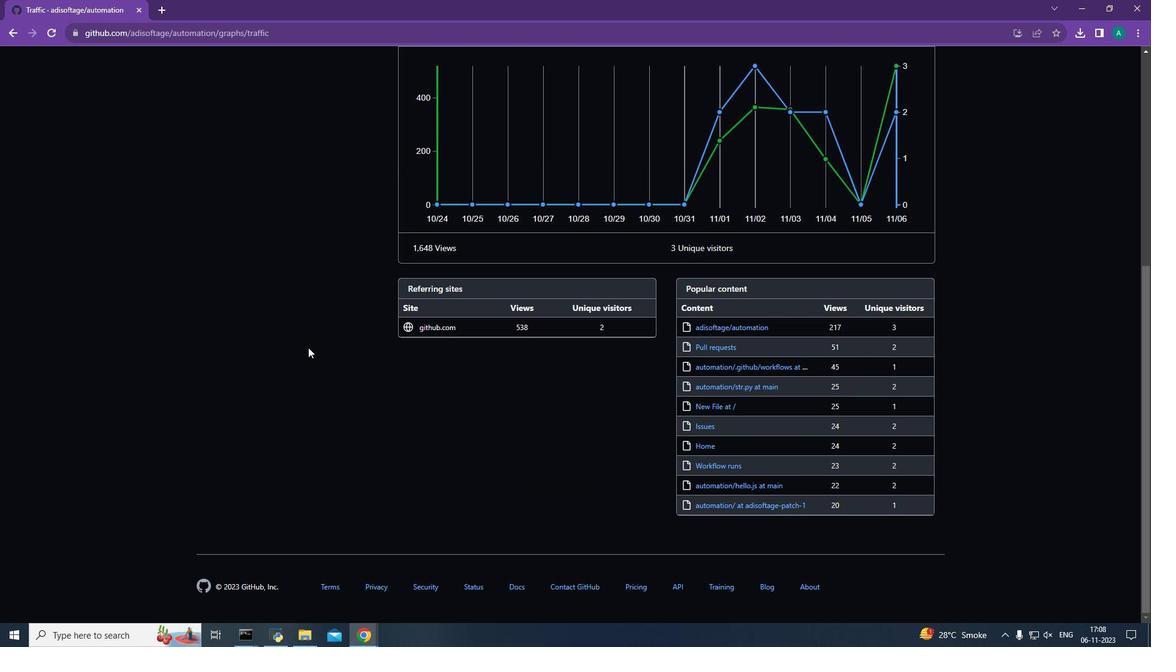 
Action: Mouse scrolled (308, 348) with delta (0, 0)
Screenshot: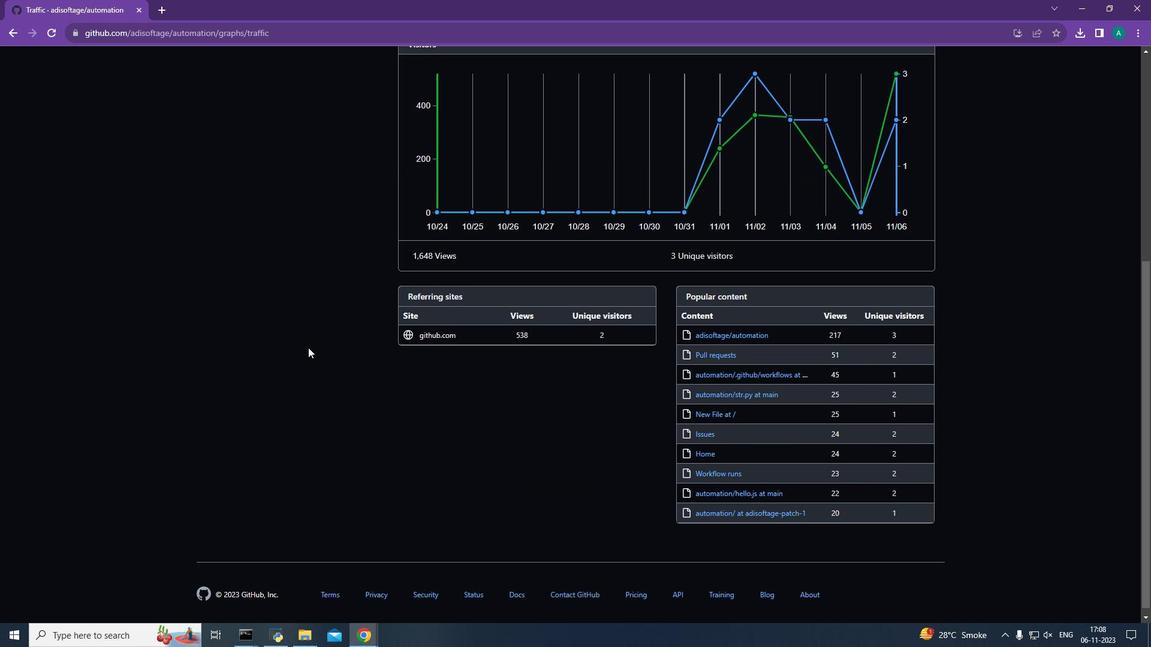 
Action: Mouse moved to (308, 348)
Screenshot: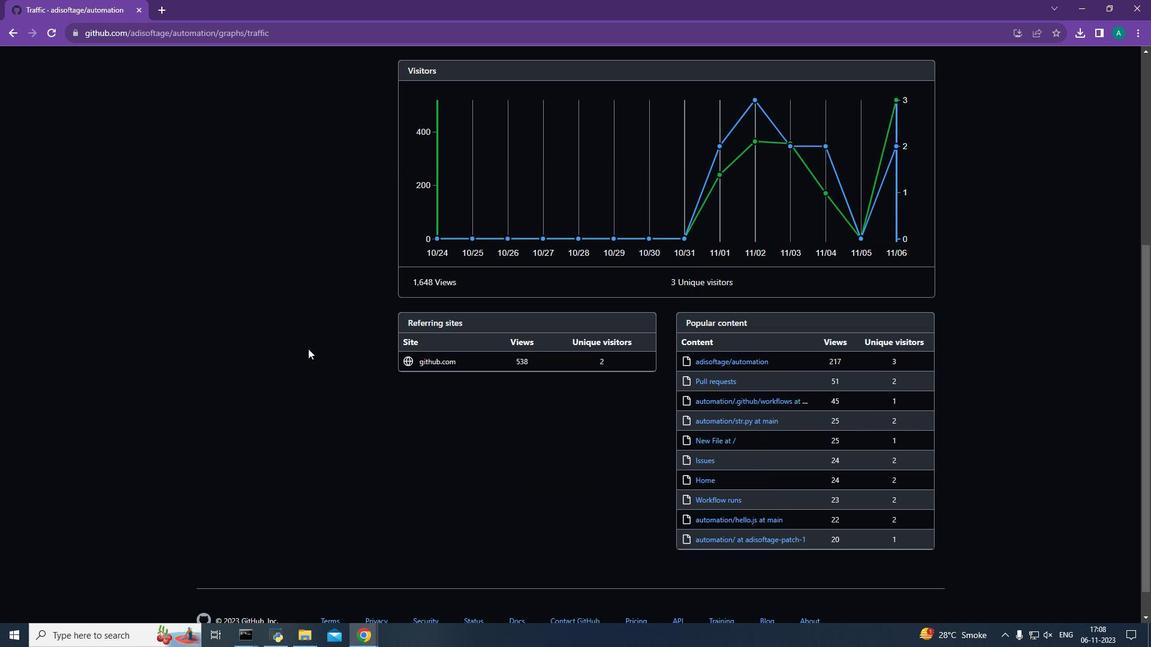 
Action: Mouse scrolled (308, 349) with delta (0, 0)
Screenshot: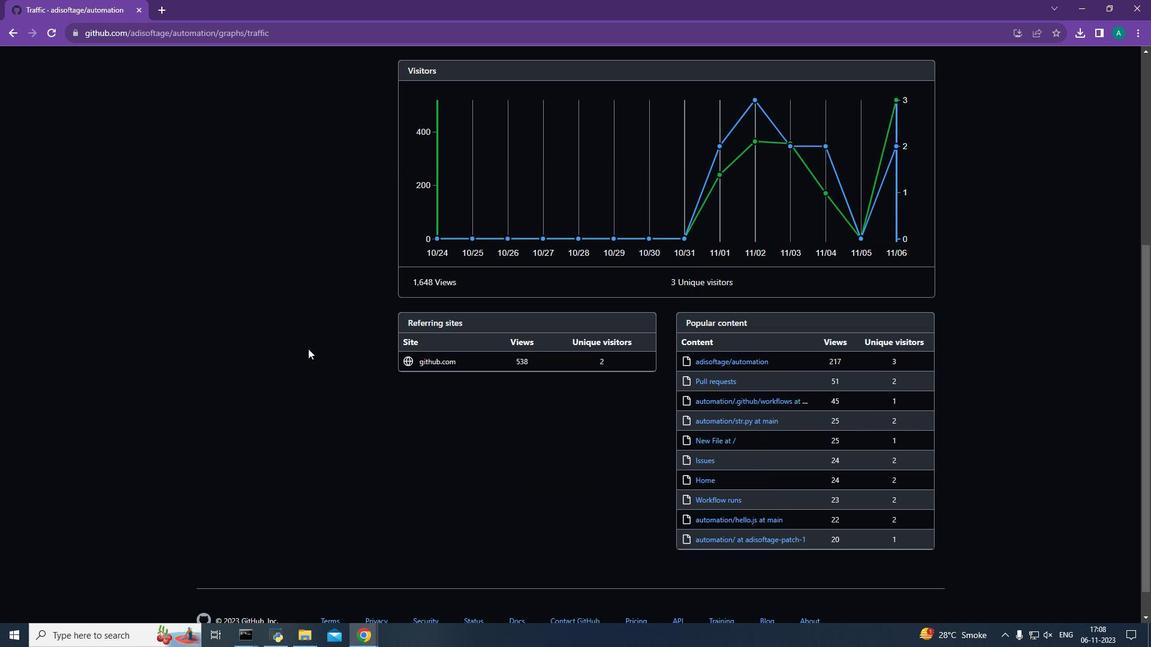 
Action: Mouse moved to (277, 329)
Screenshot: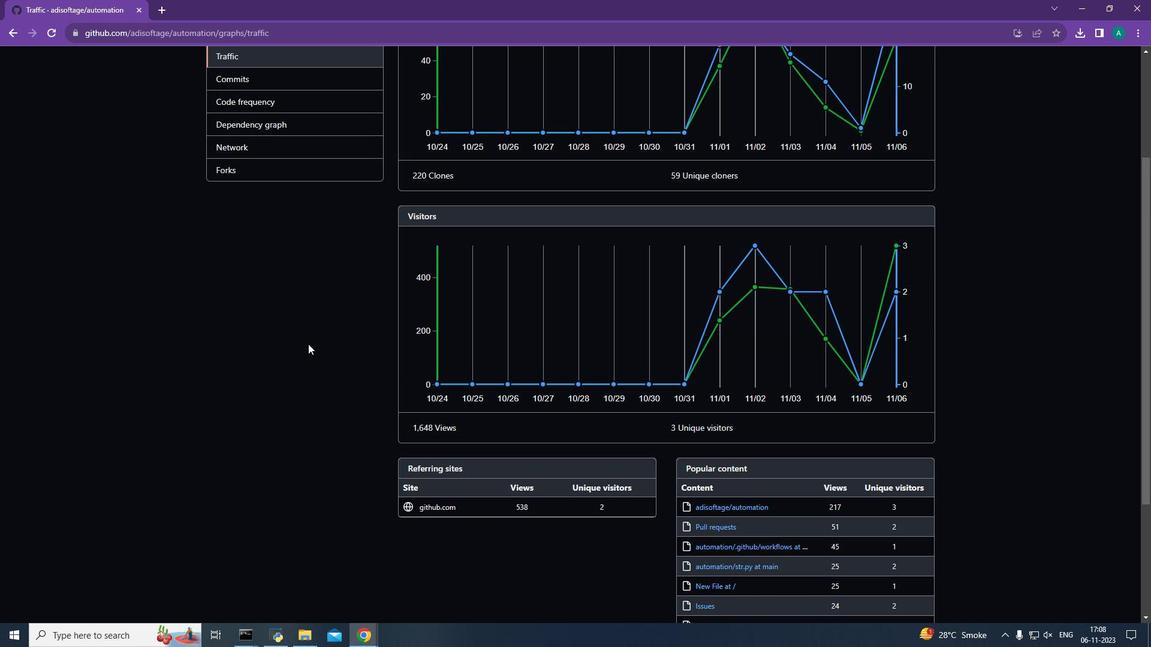 
